 Task: Find connections with filter location Chettipālaiyam with filter topic #lifewith filter profile language French with filter current company Genesys with filter school JSS SCIENCE AND TECHNOLOGY UNIVERSITY with filter industry Online Audio and Video Media with filter service category Filing with filter keywords title Barista
Action: Mouse moved to (590, 74)
Screenshot: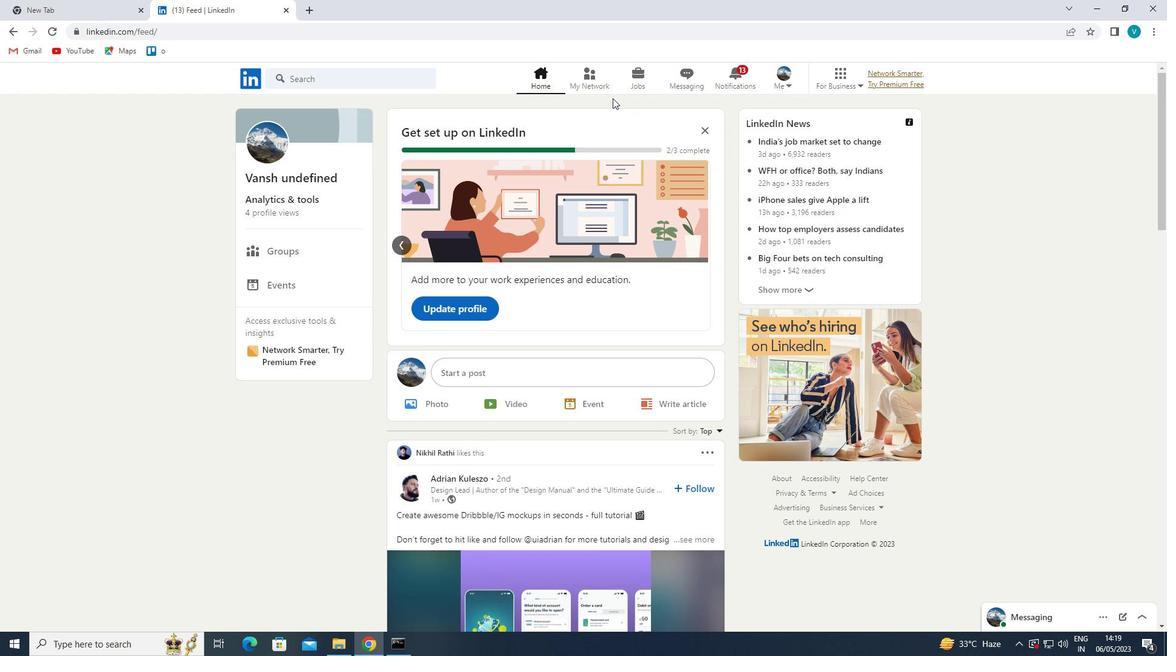 
Action: Mouse pressed left at (590, 74)
Screenshot: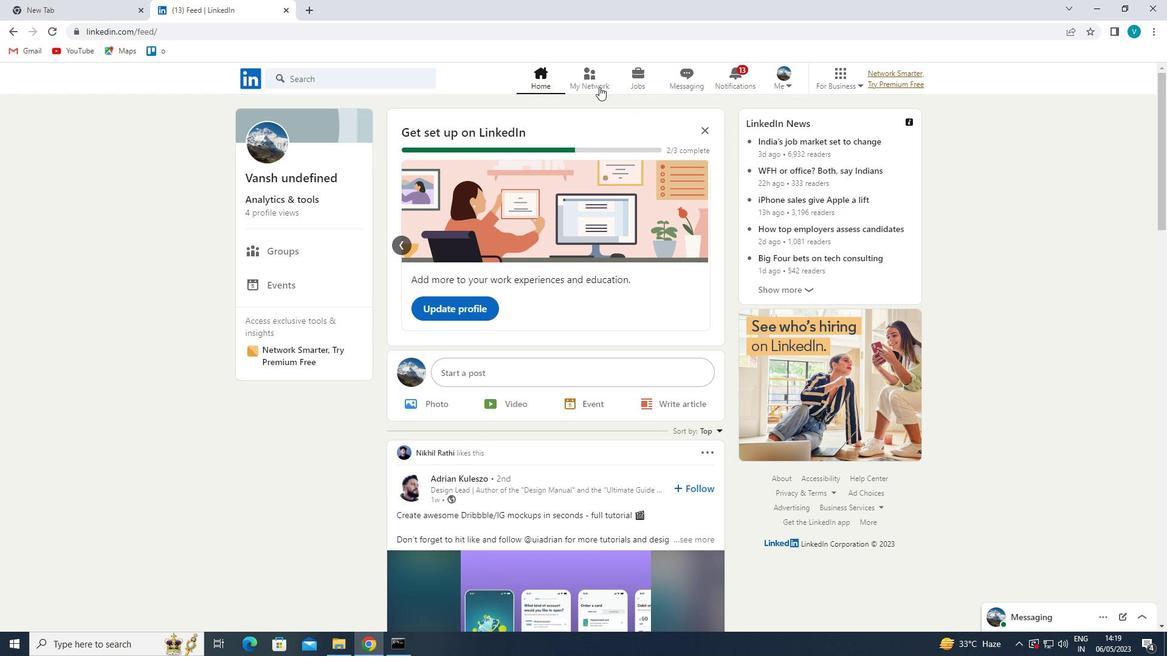 
Action: Mouse moved to (328, 141)
Screenshot: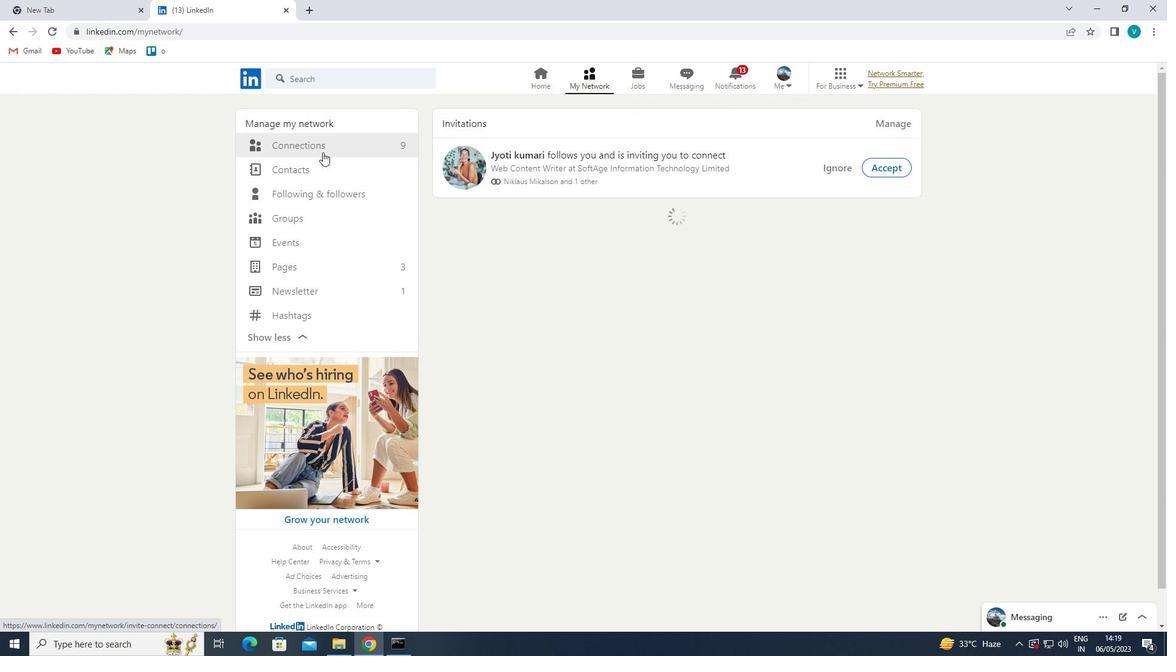 
Action: Mouse pressed left at (328, 141)
Screenshot: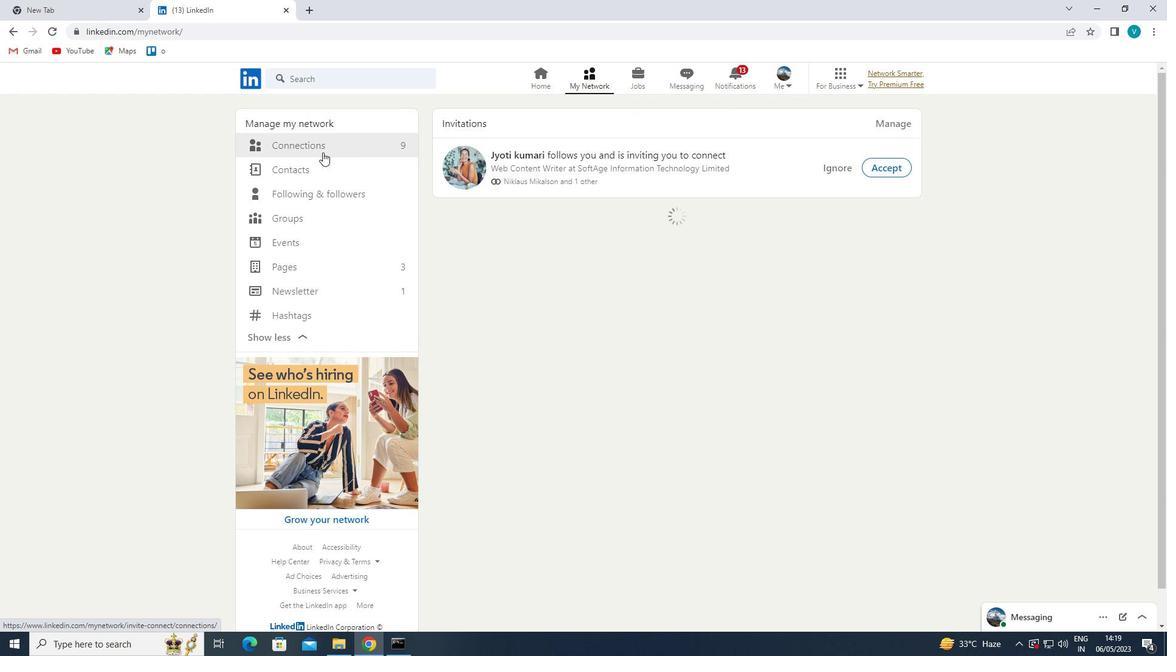 
Action: Mouse moved to (691, 148)
Screenshot: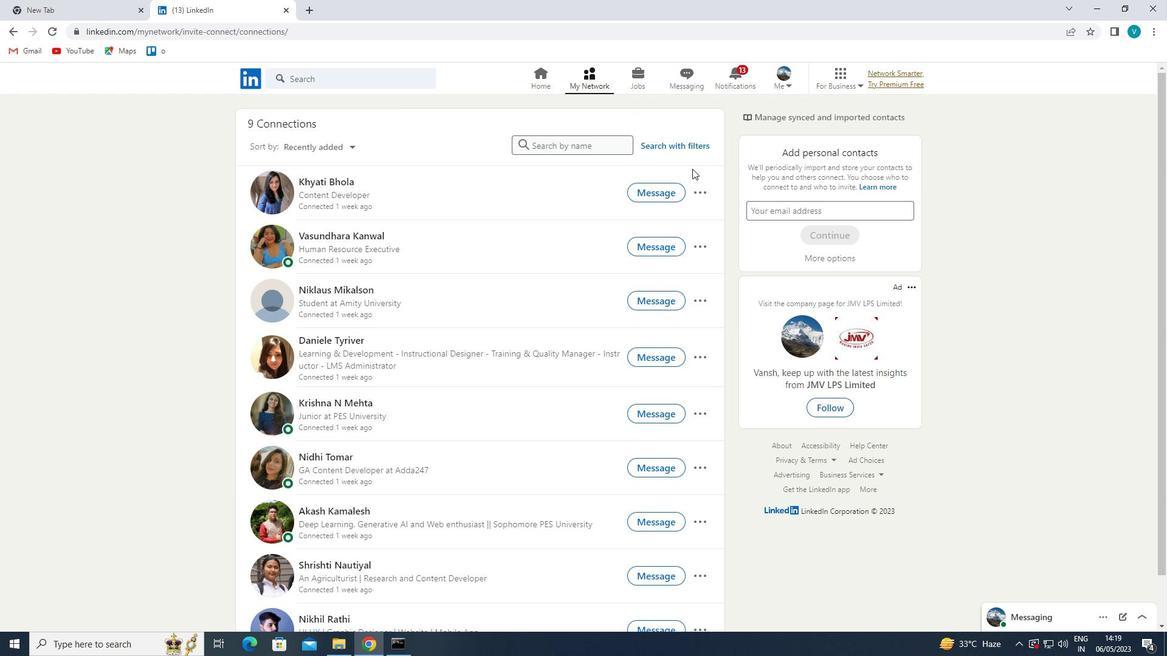 
Action: Mouse pressed left at (691, 148)
Screenshot: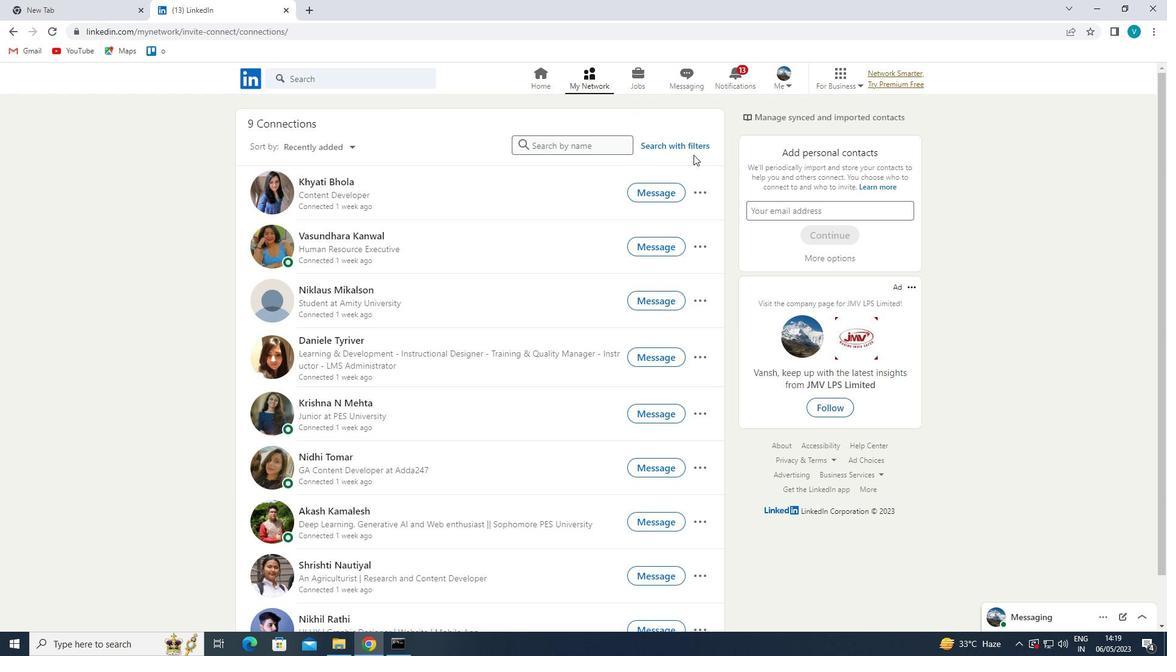 
Action: Mouse moved to (592, 107)
Screenshot: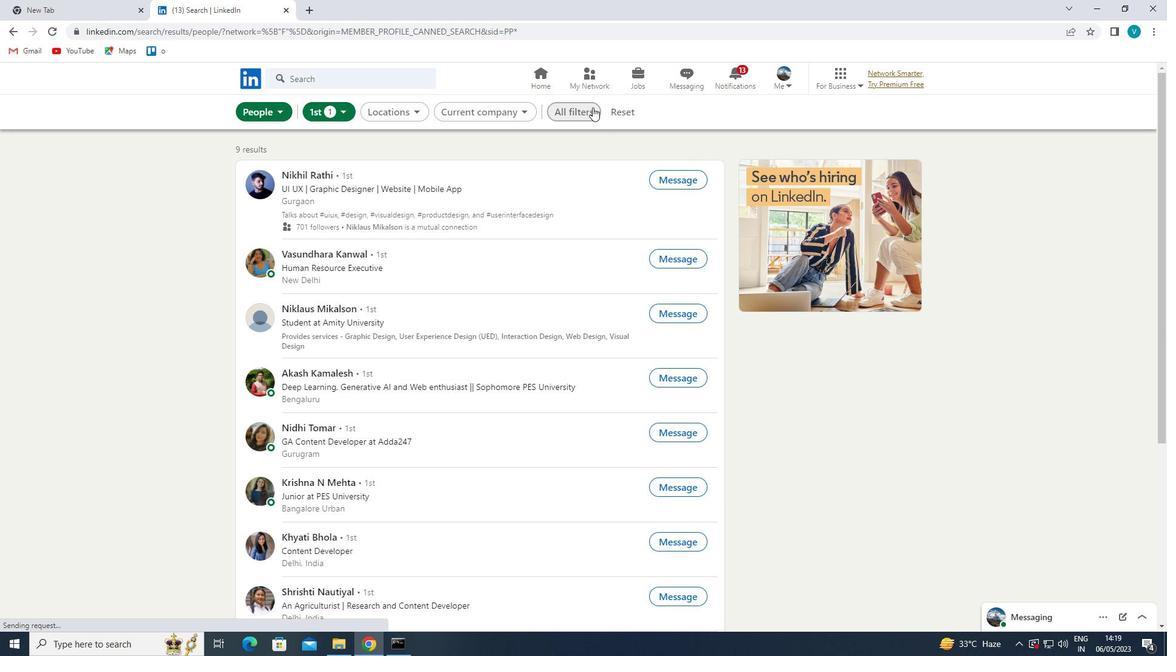 
Action: Mouse pressed left at (592, 107)
Screenshot: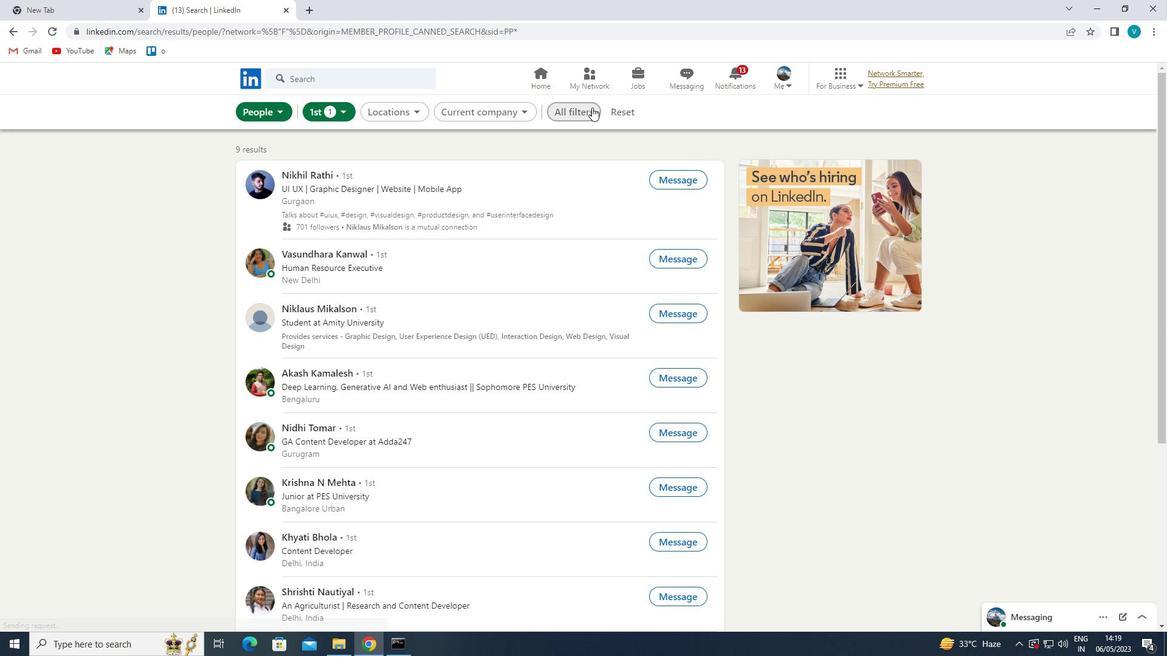 
Action: Mouse moved to (881, 259)
Screenshot: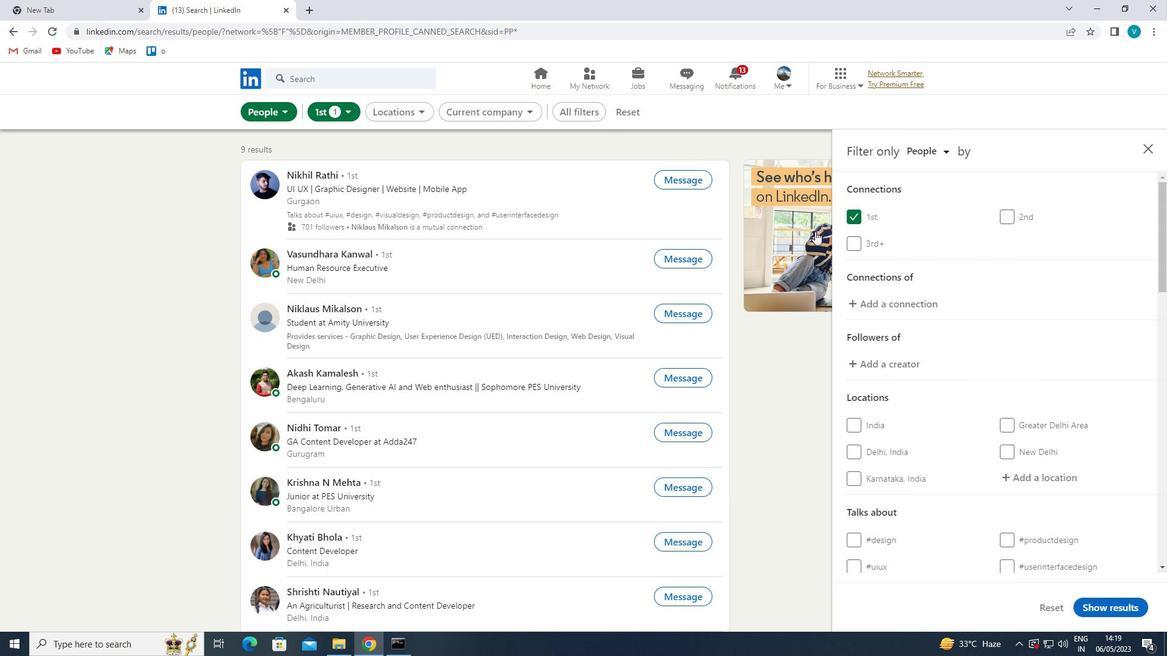 
Action: Mouse scrolled (881, 258) with delta (0, 0)
Screenshot: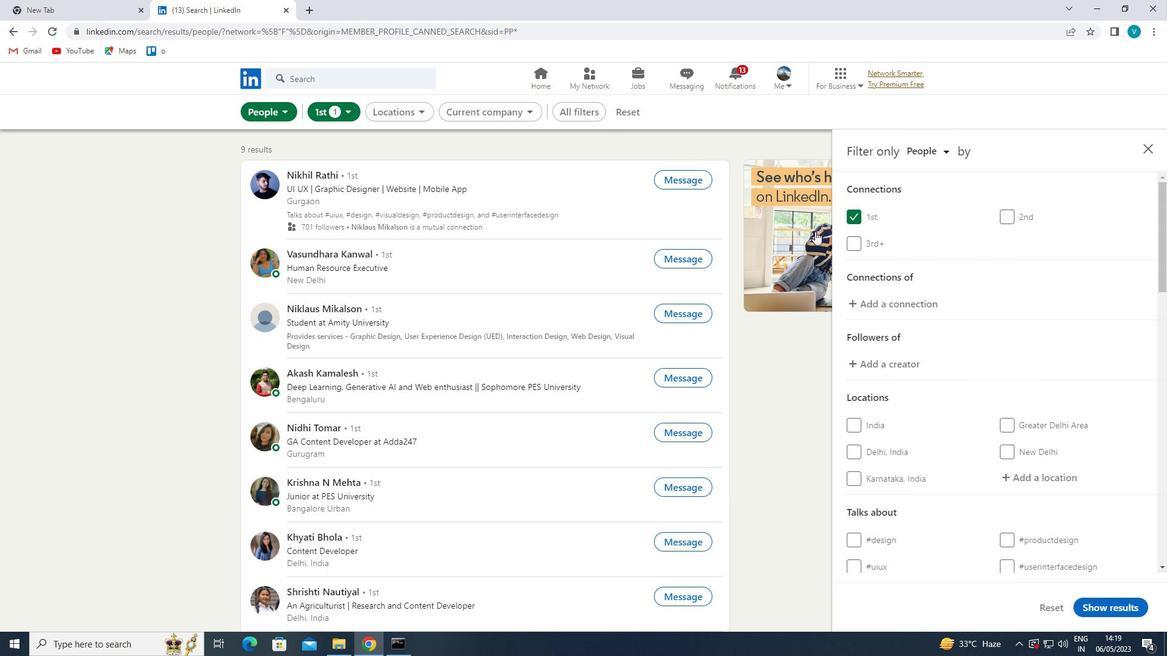 
Action: Mouse moved to (899, 283)
Screenshot: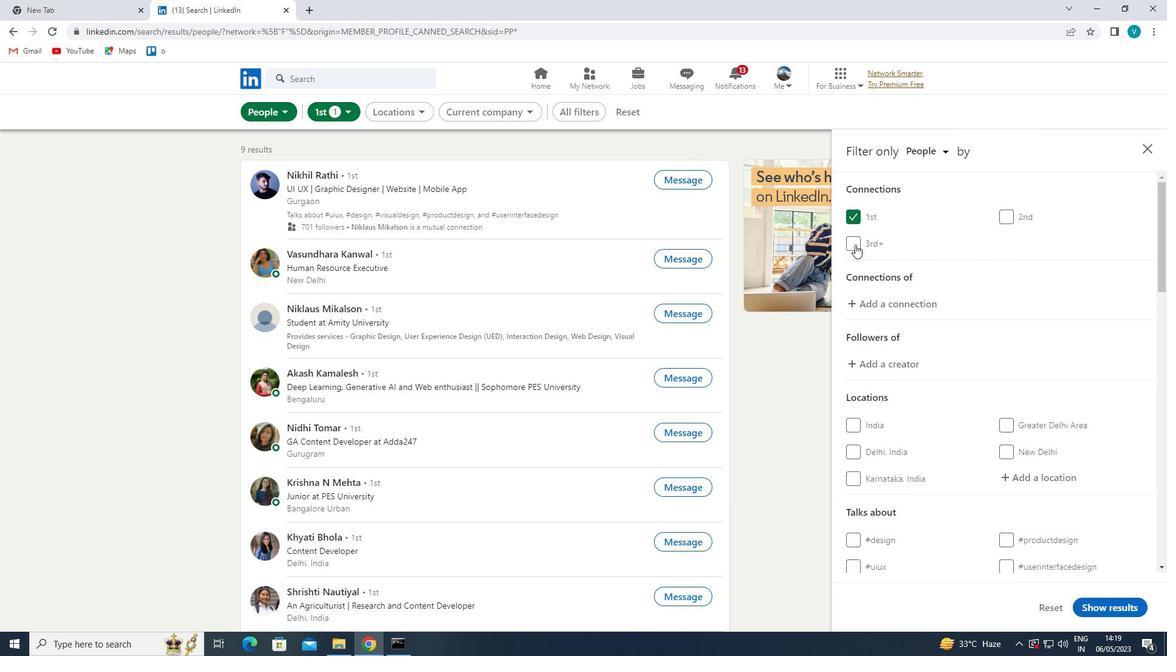
Action: Mouse scrolled (899, 282) with delta (0, 0)
Screenshot: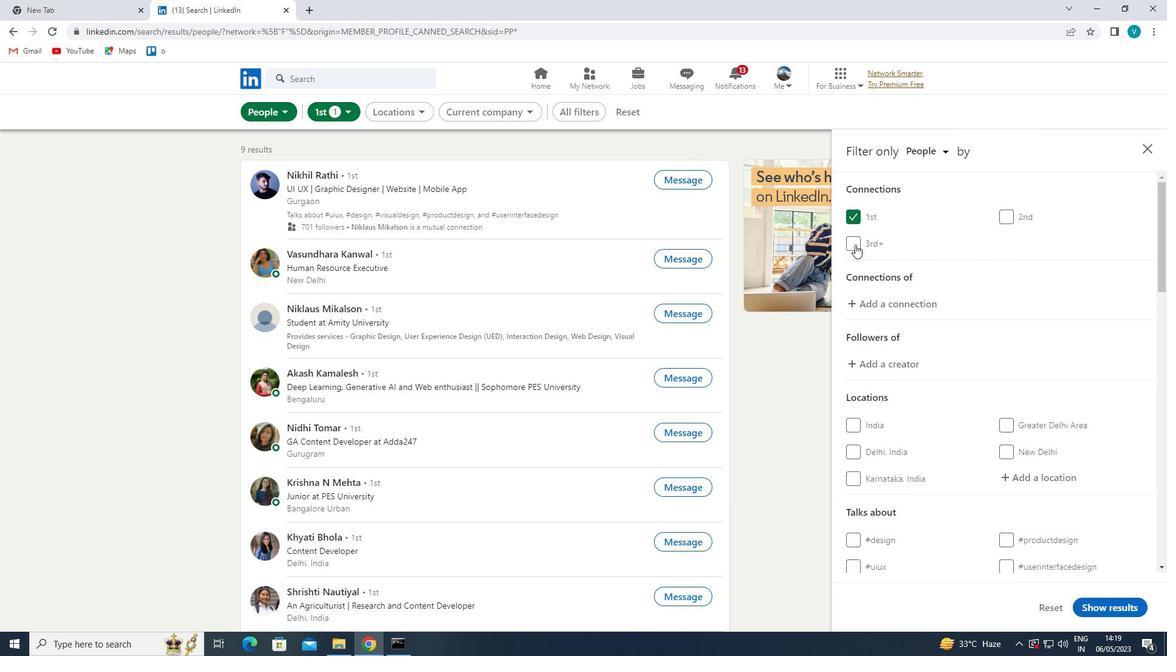 
Action: Mouse moved to (1029, 361)
Screenshot: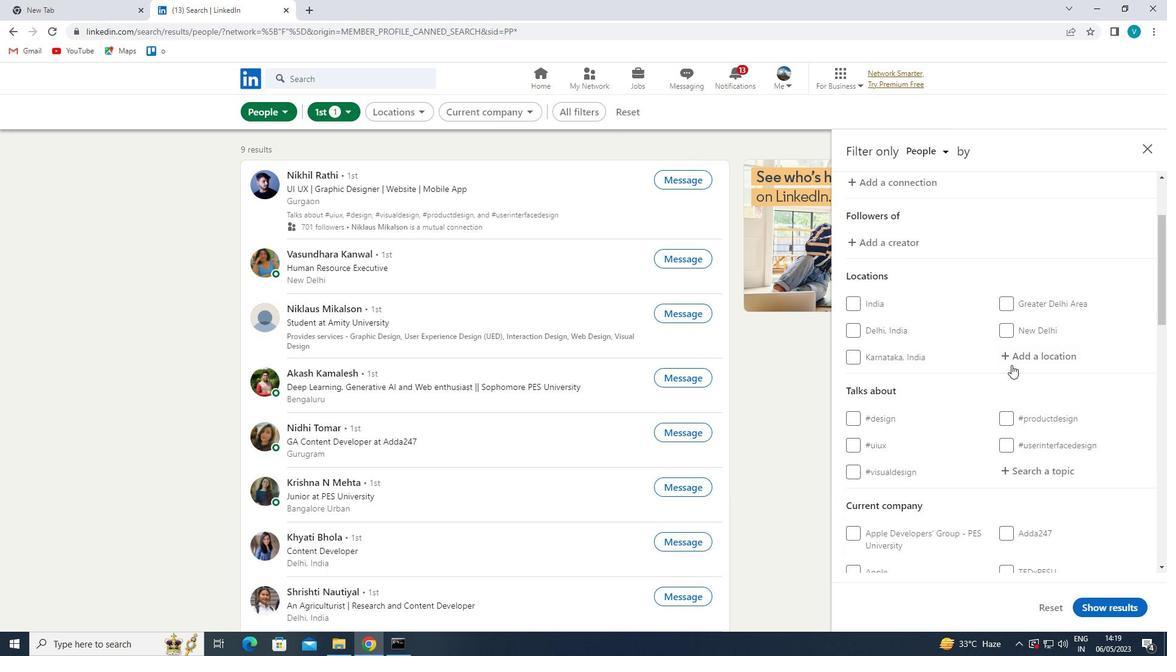 
Action: Mouse pressed left at (1029, 361)
Screenshot: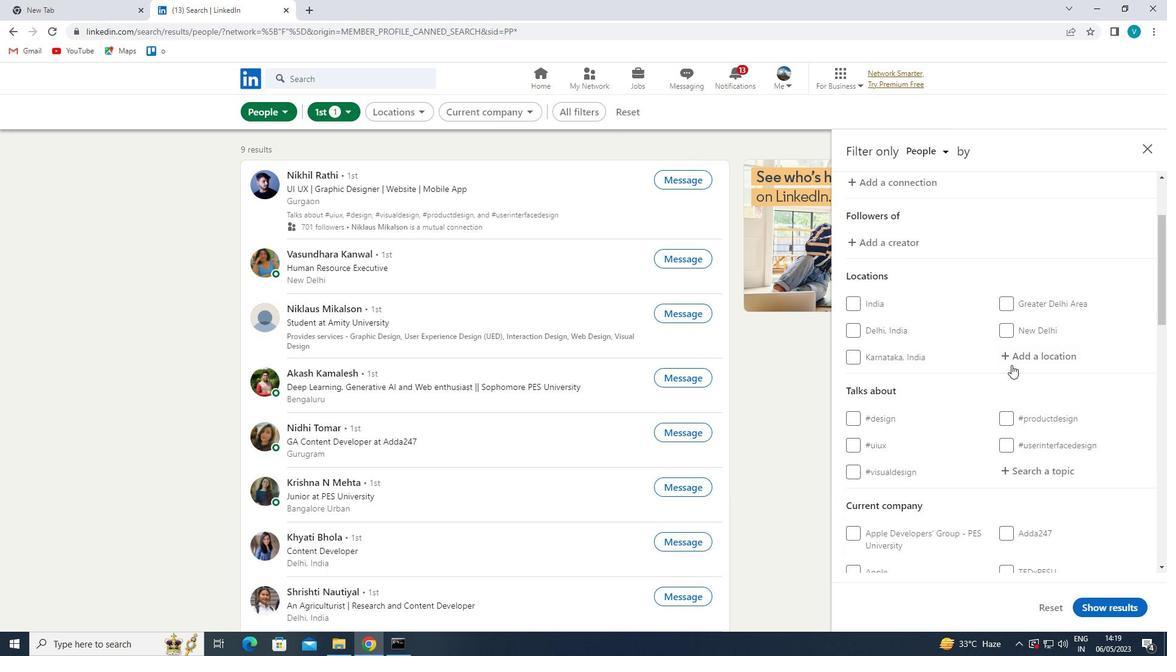 
Action: Mouse moved to (518, 181)
Screenshot: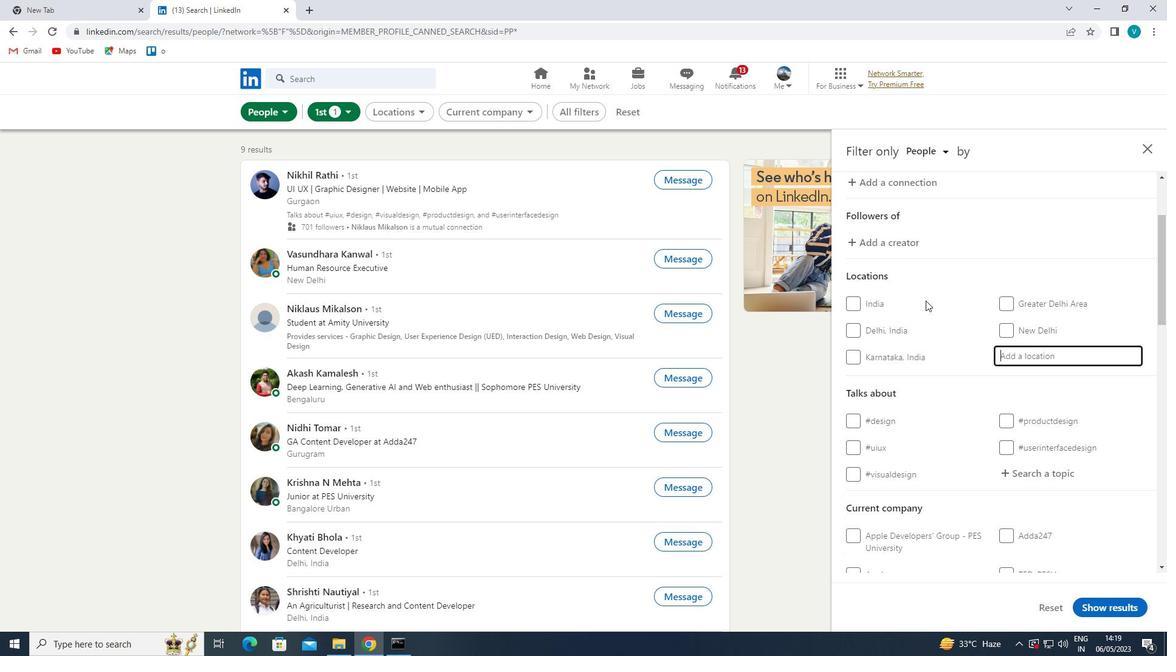 
Action: Key pressed <Key.shift>CHETTIPALAIYAM
Screenshot: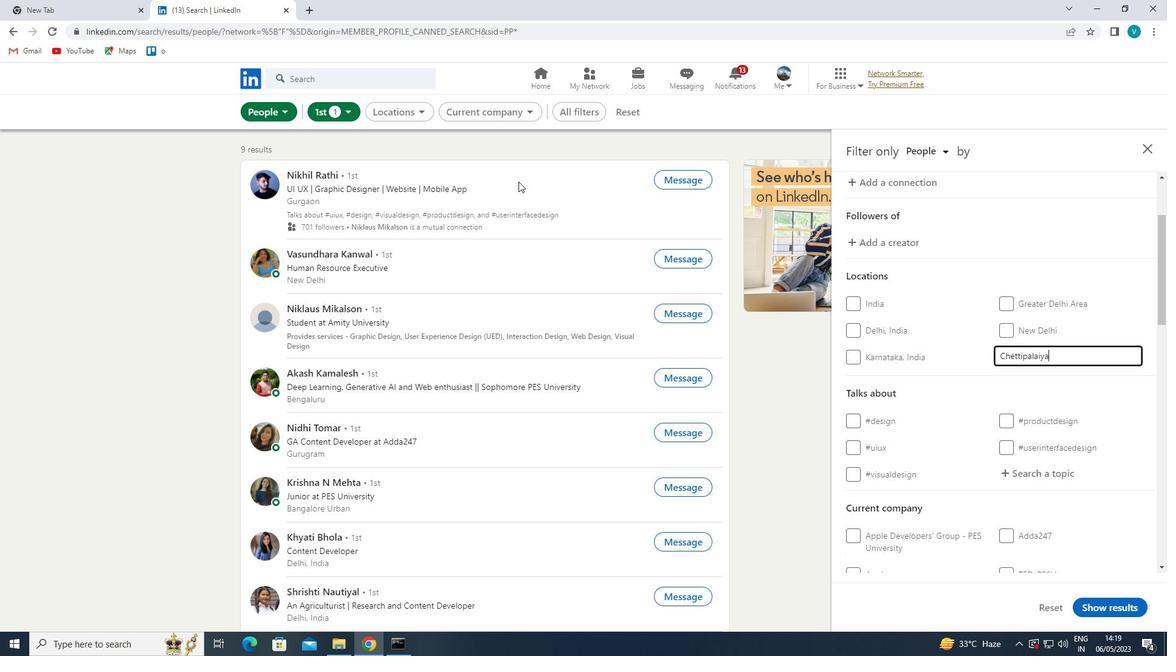 
Action: Mouse moved to (938, 367)
Screenshot: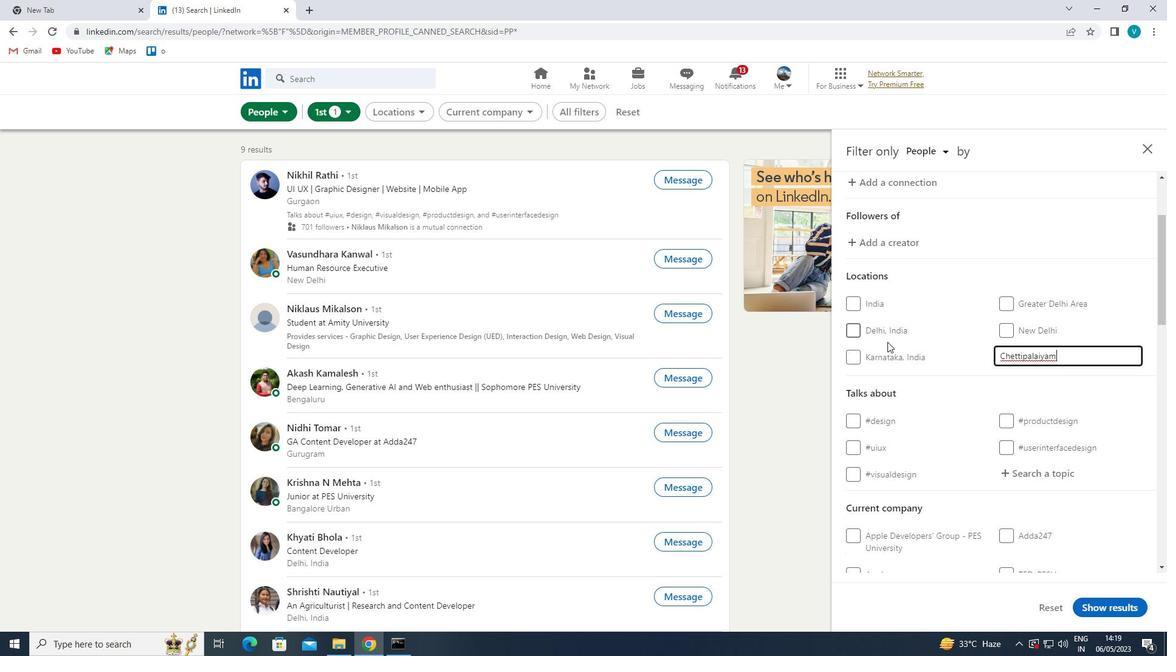 
Action: Mouse pressed left at (938, 367)
Screenshot: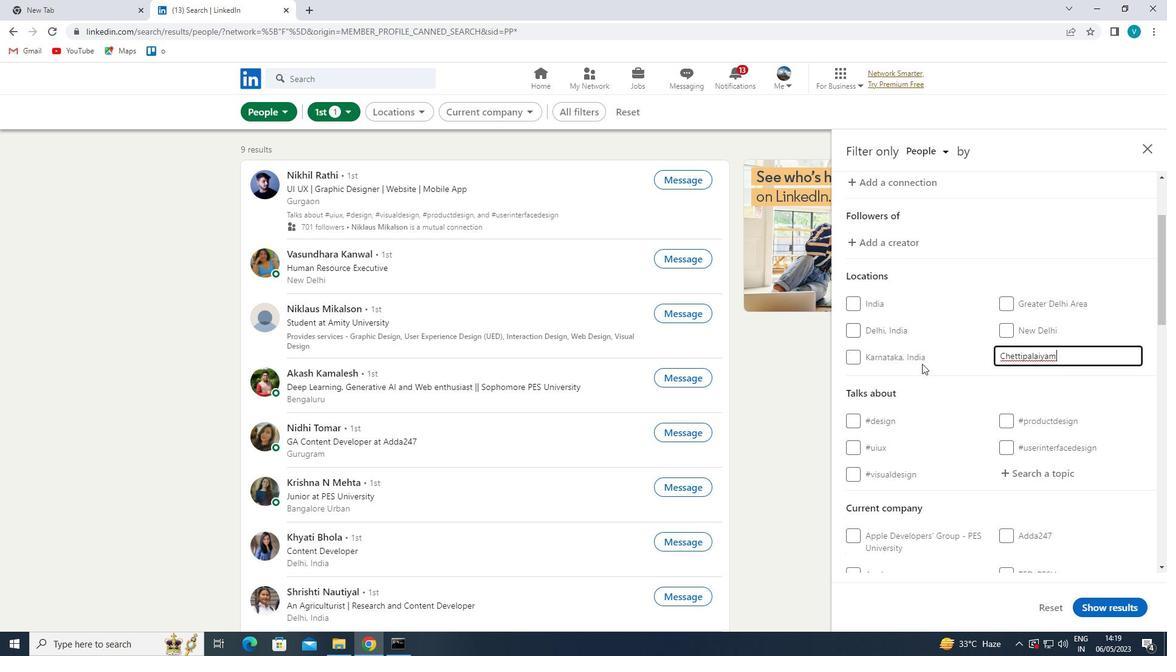 
Action: Mouse moved to (1001, 400)
Screenshot: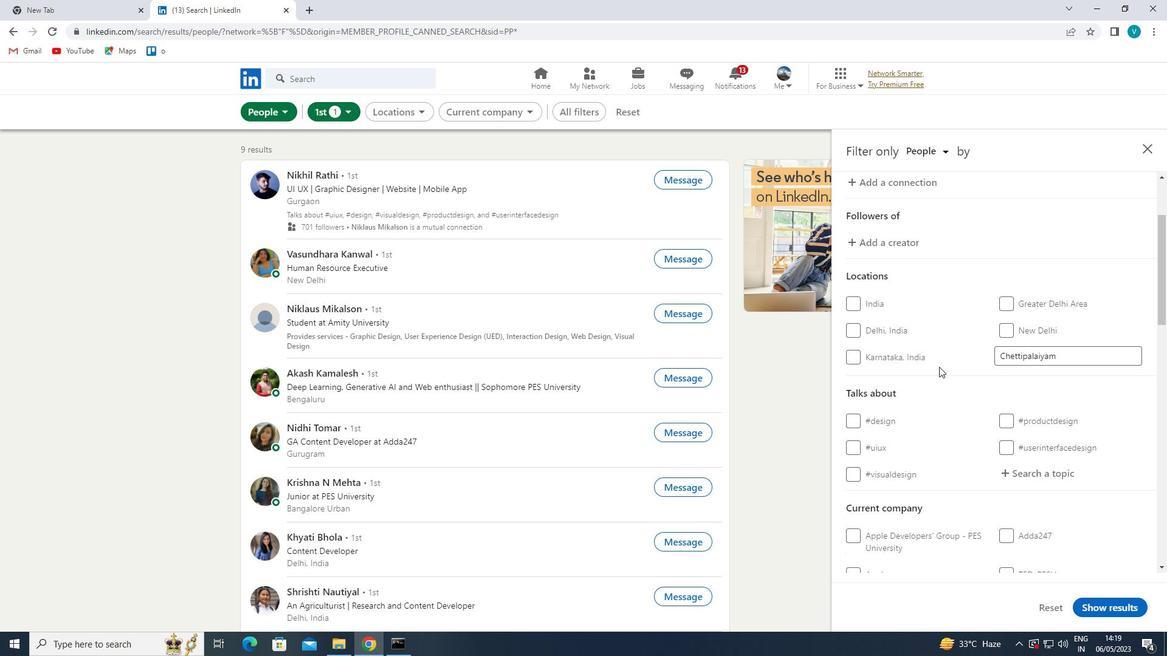 
Action: Mouse scrolled (1001, 399) with delta (0, 0)
Screenshot: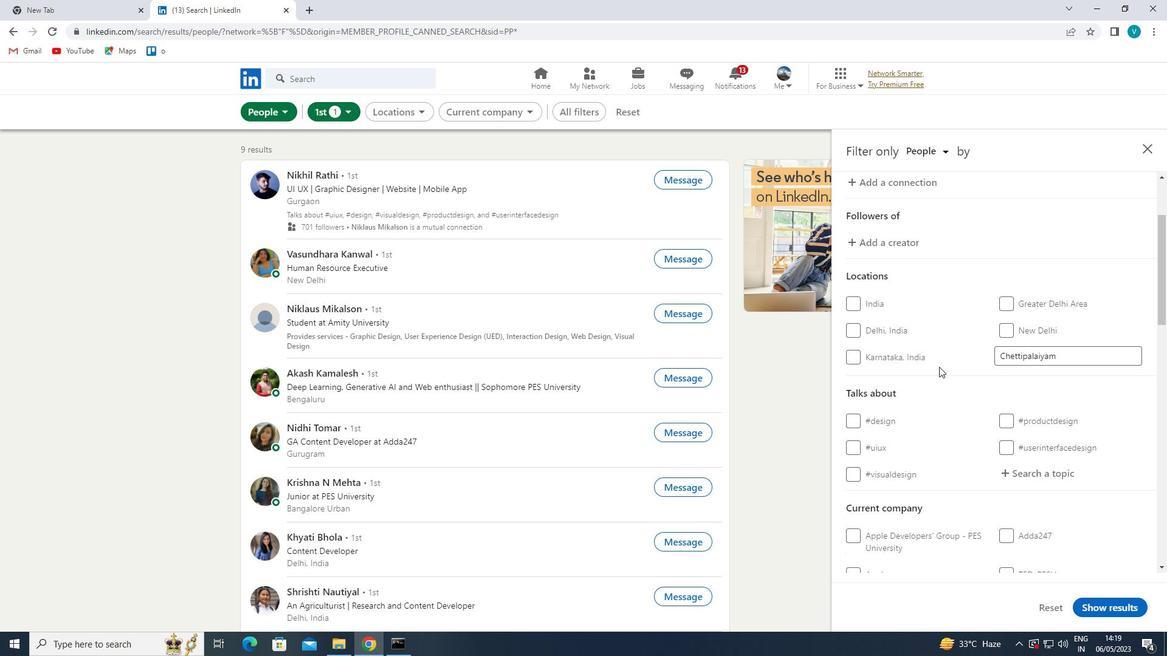 
Action: Mouse moved to (1055, 420)
Screenshot: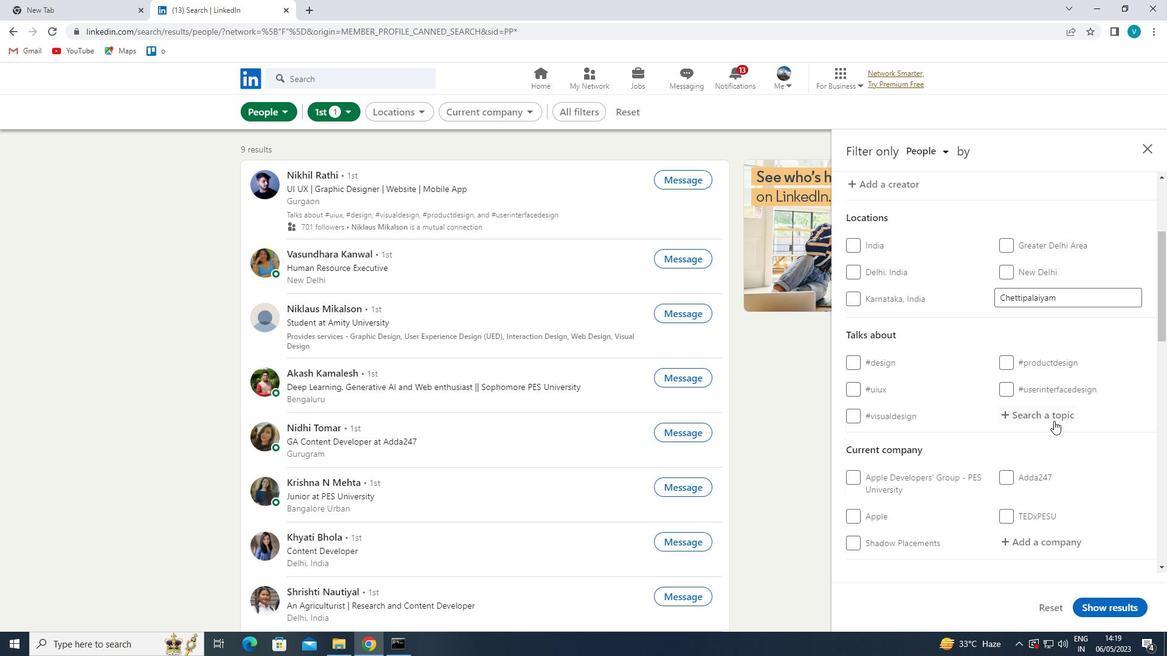 
Action: Mouse pressed left at (1055, 420)
Screenshot: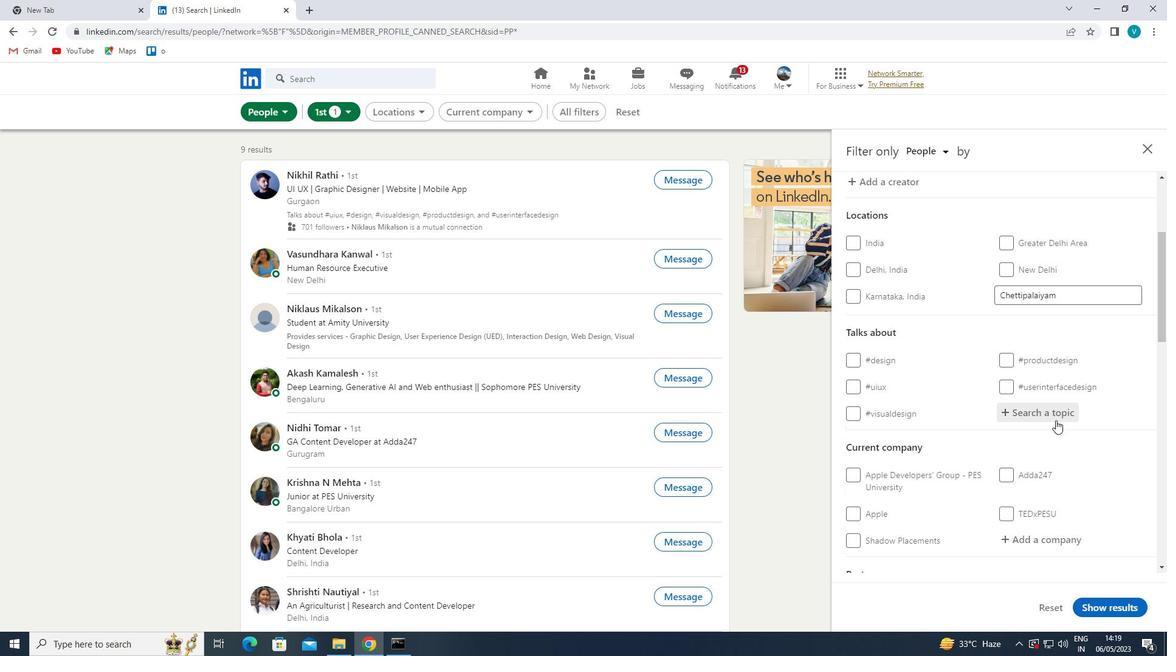 
Action: Mouse moved to (864, 548)
Screenshot: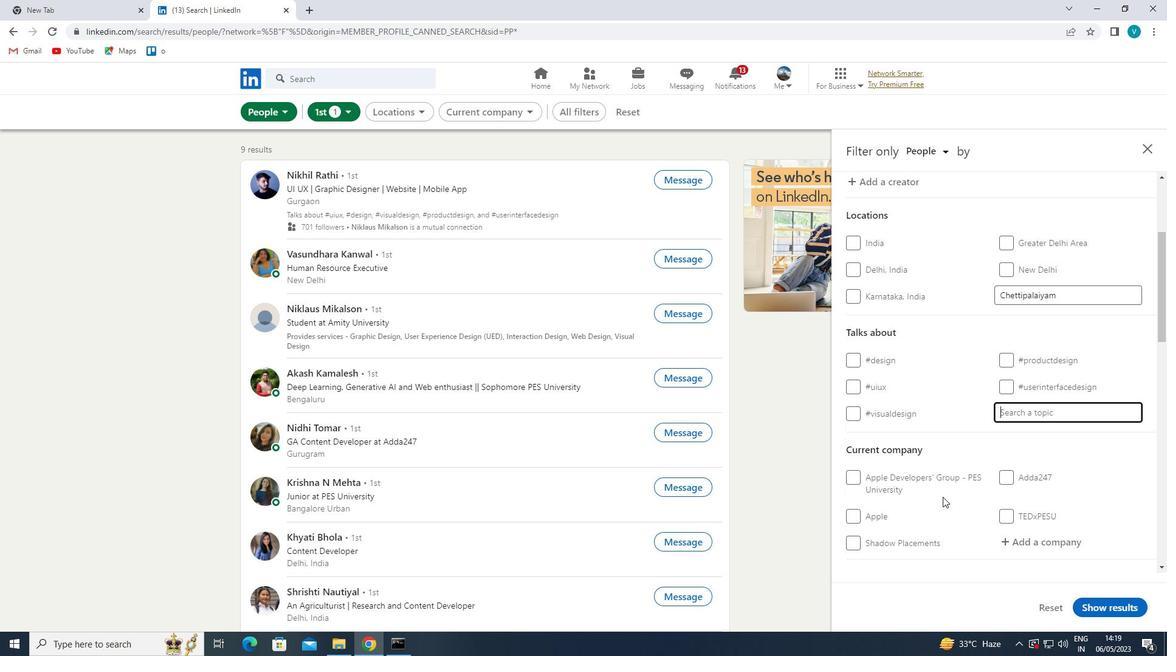
Action: Key pressed LIFE
Screenshot: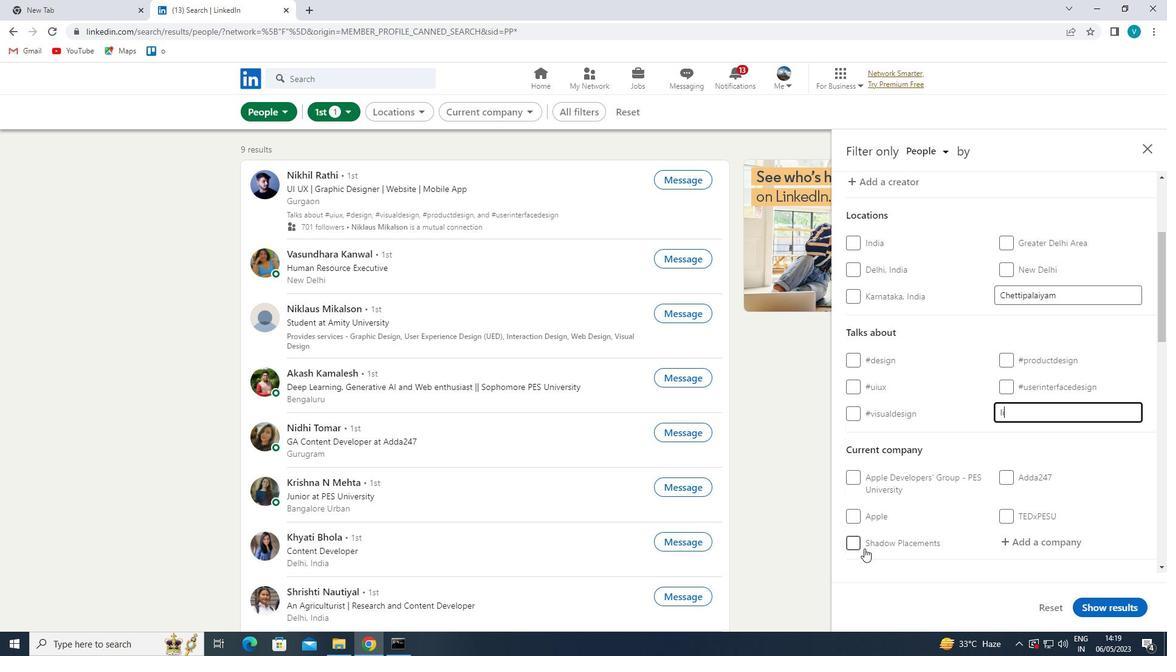
Action: Mouse moved to (883, 429)
Screenshot: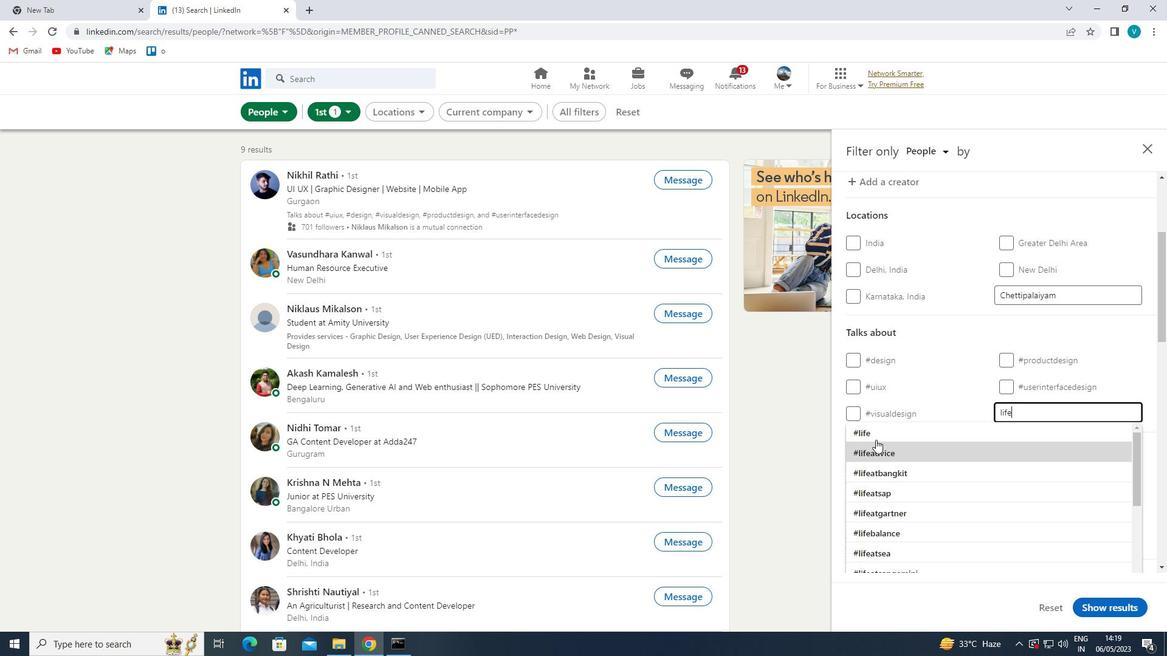 
Action: Mouse pressed left at (883, 429)
Screenshot: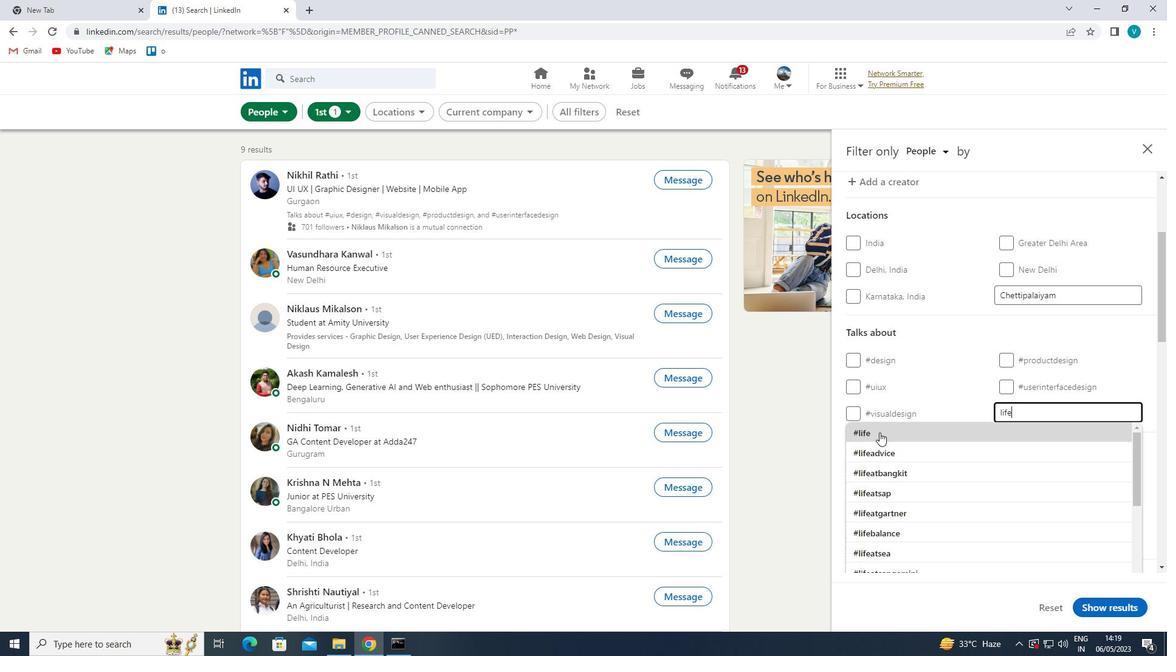
Action: Mouse moved to (888, 427)
Screenshot: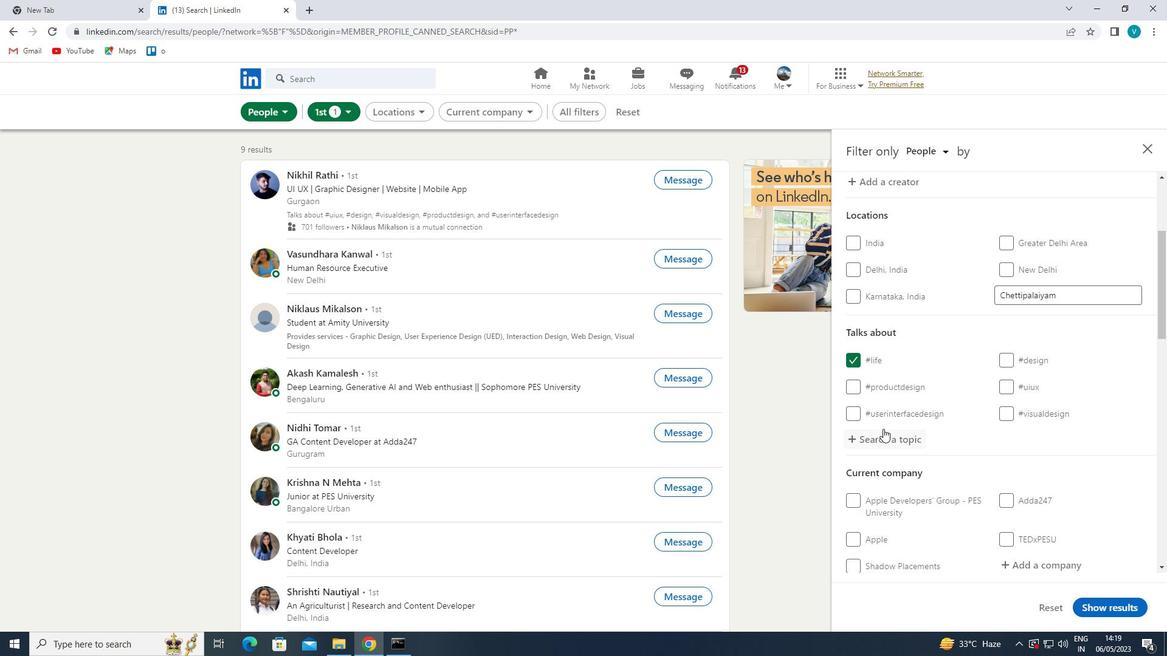 
Action: Mouse scrolled (888, 426) with delta (0, 0)
Screenshot: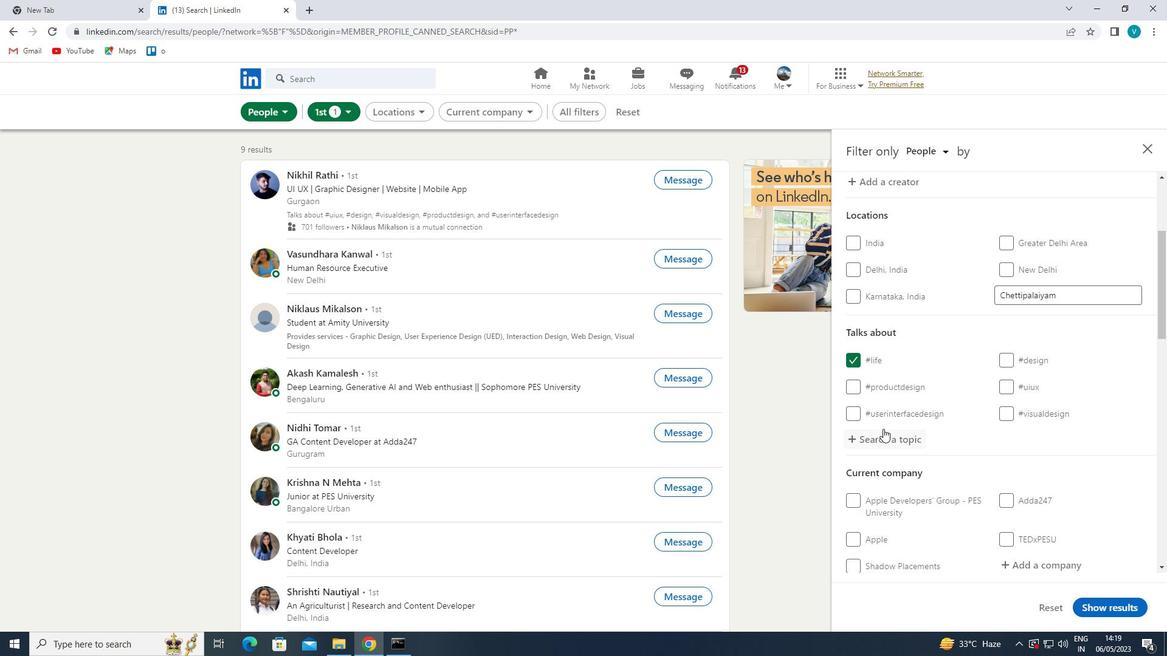 
Action: Mouse moved to (892, 427)
Screenshot: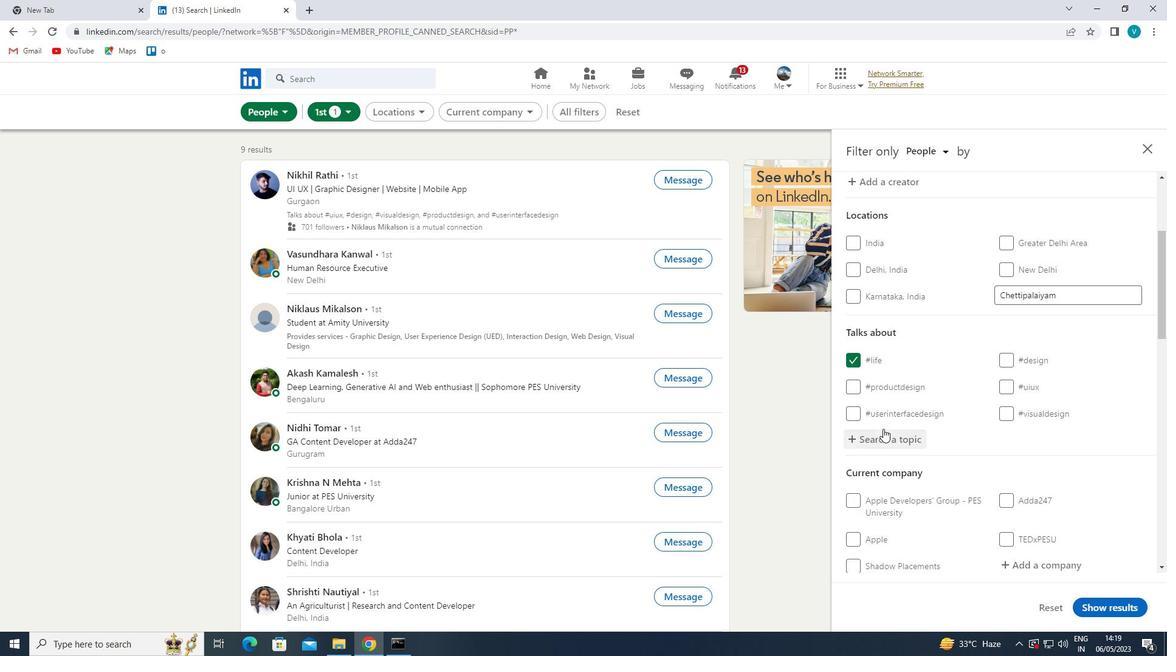 
Action: Mouse scrolled (892, 426) with delta (0, 0)
Screenshot: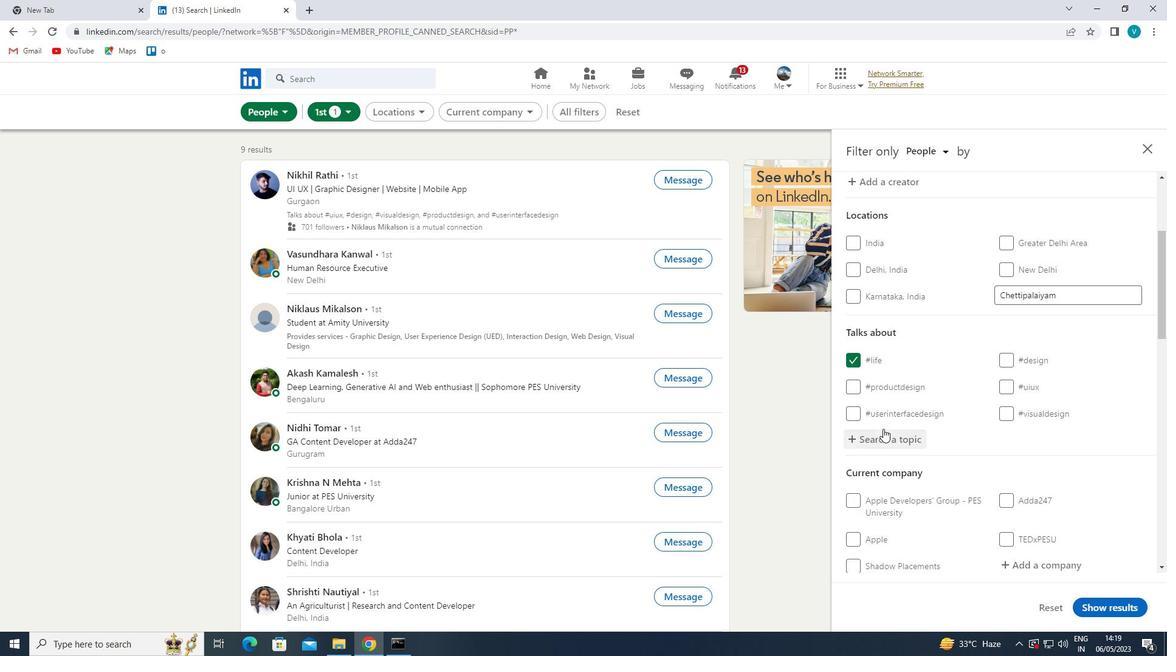 
Action: Mouse moved to (905, 430)
Screenshot: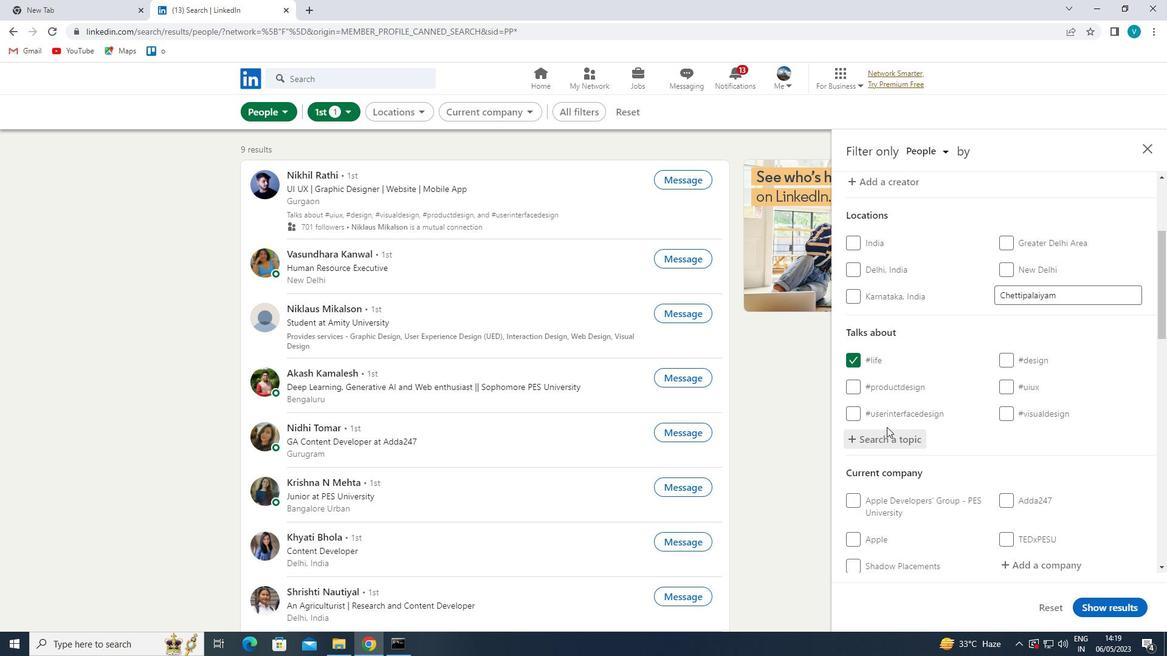 
Action: Mouse scrolled (905, 430) with delta (0, 0)
Screenshot: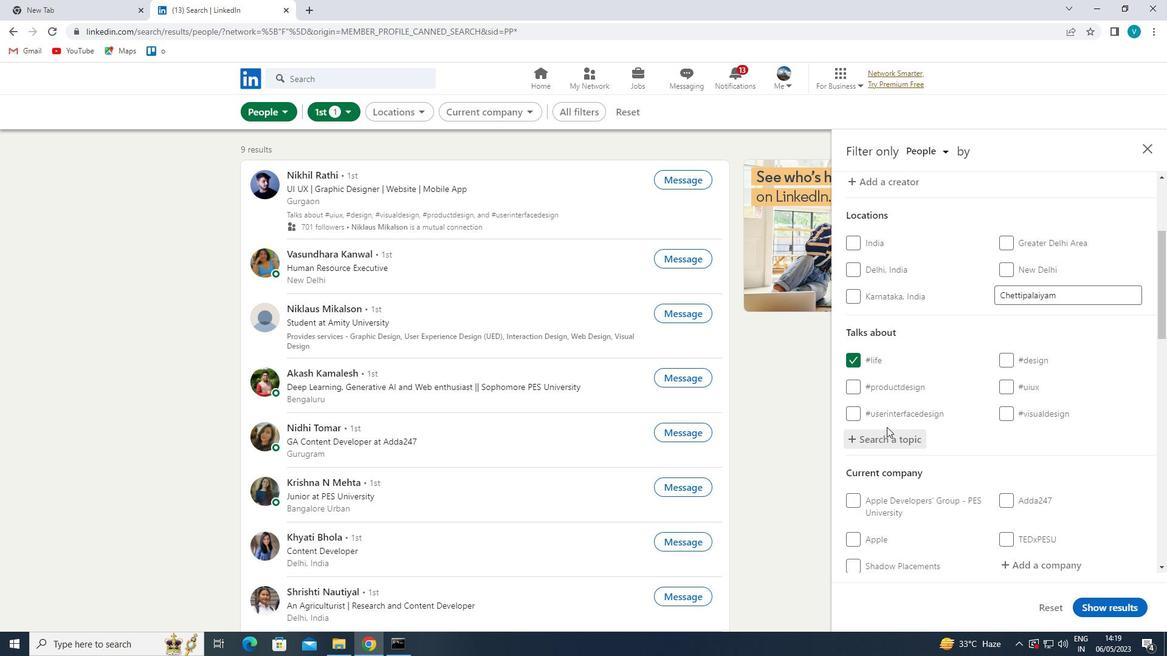 
Action: Mouse moved to (1024, 380)
Screenshot: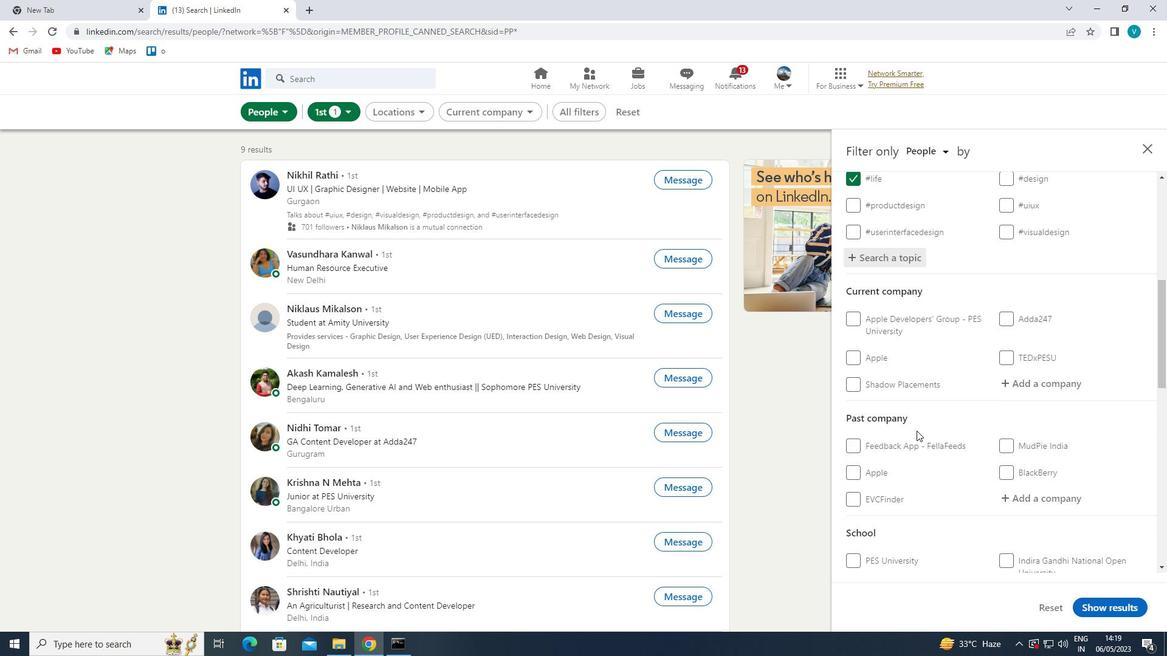 
Action: Mouse pressed left at (1024, 380)
Screenshot: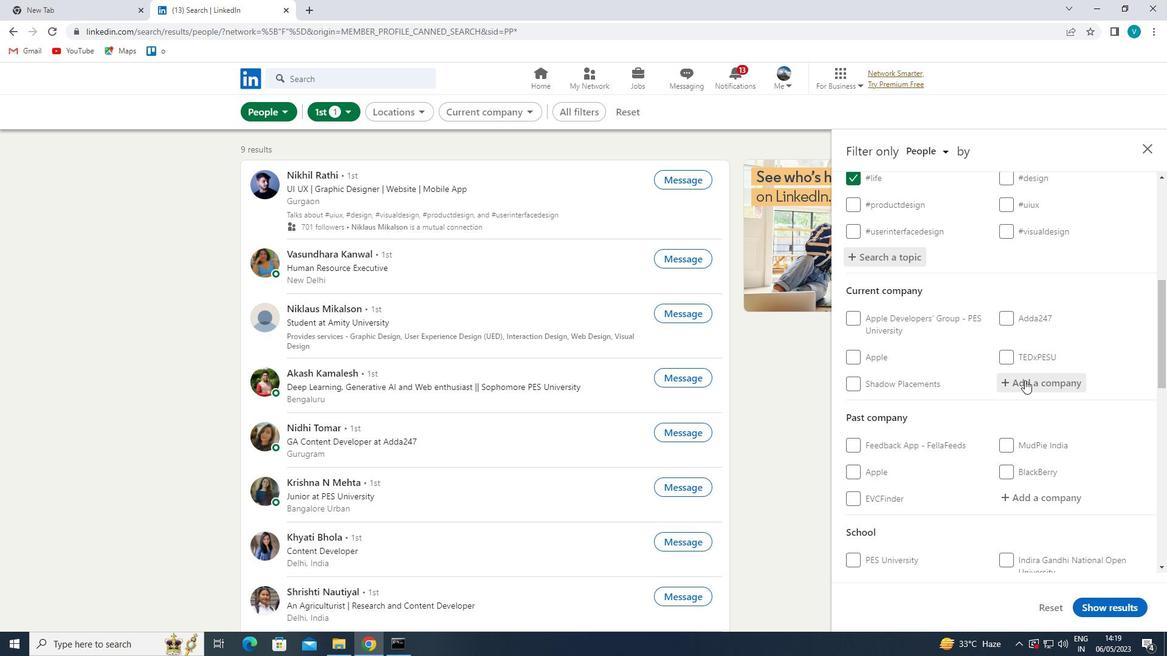 
Action: Mouse moved to (833, 335)
Screenshot: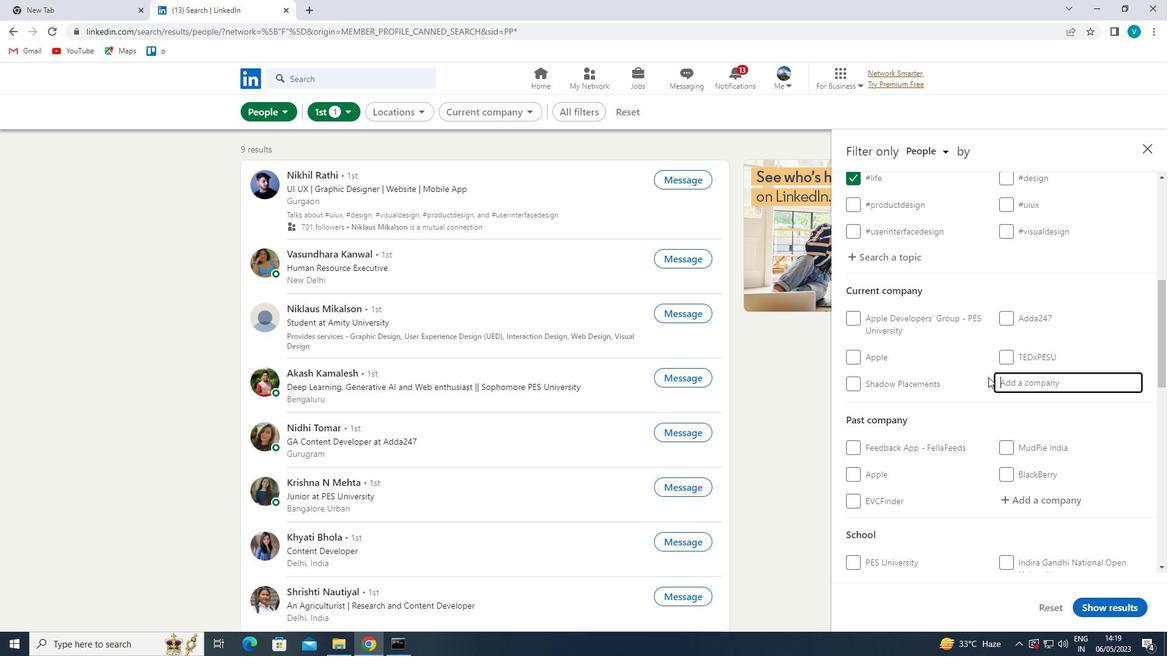 
Action: Key pressed <Key.shift>
Screenshot: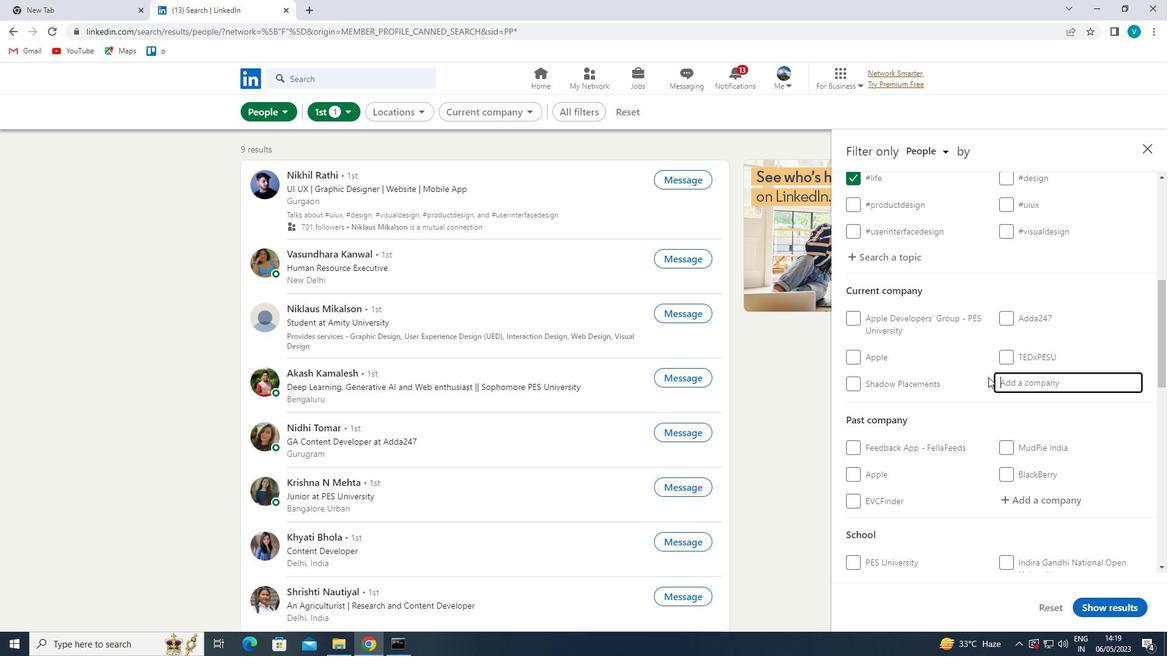 
Action: Mouse moved to (832, 335)
Screenshot: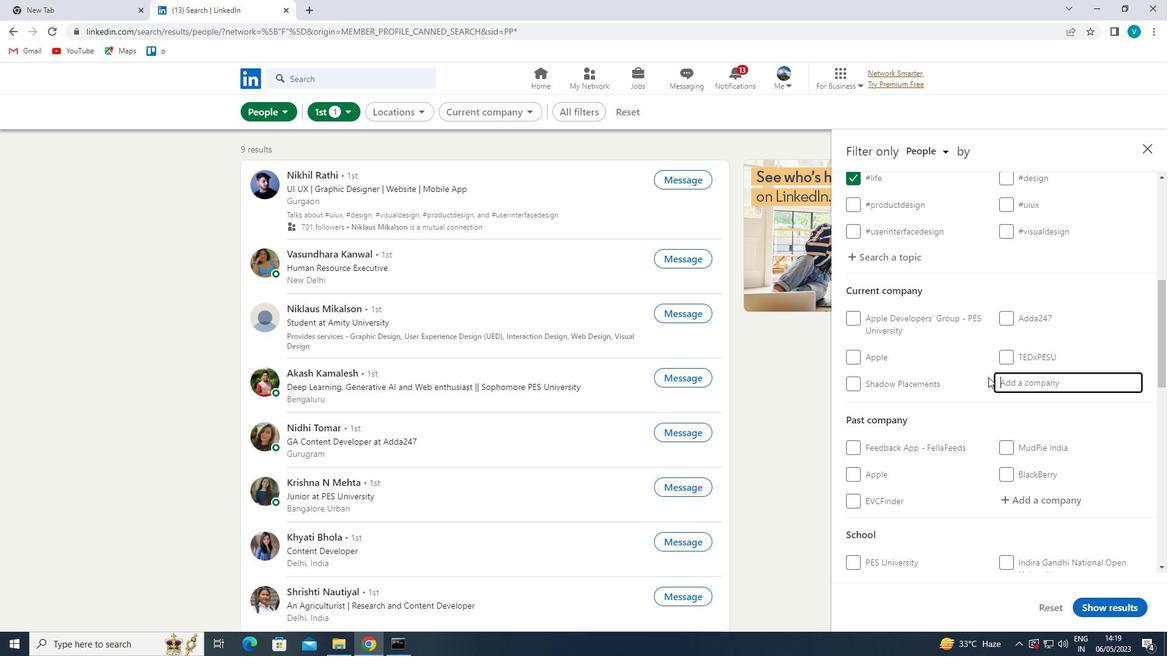 
Action: Key pressed GENESYS
Screenshot: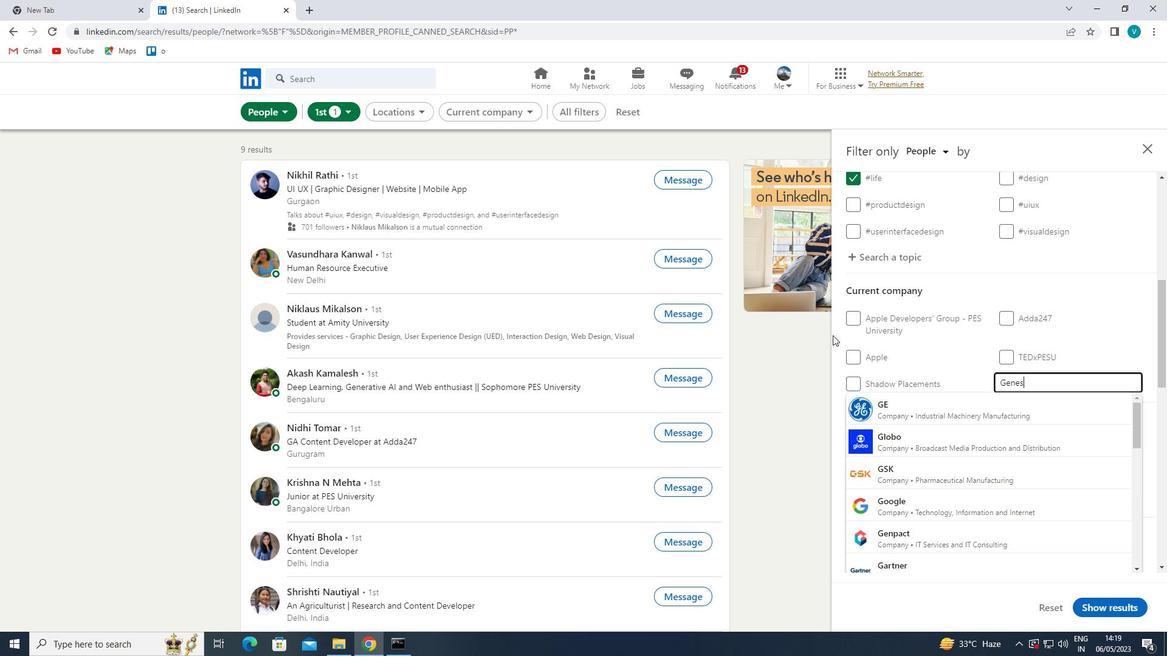 
Action: Mouse moved to (957, 412)
Screenshot: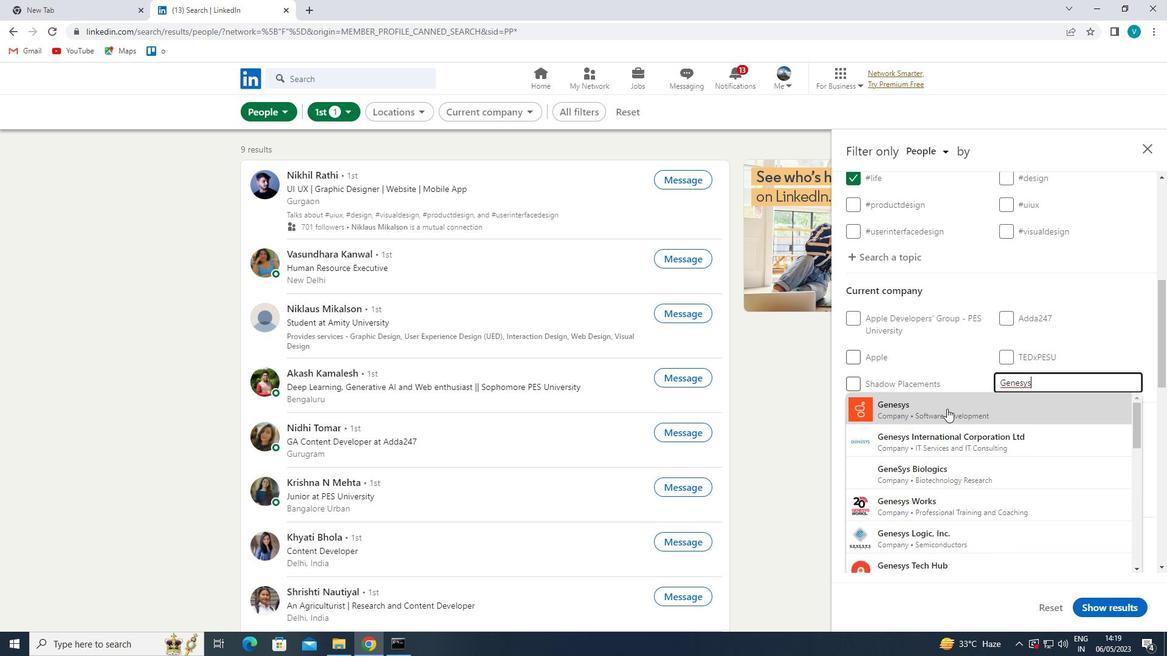 
Action: Mouse pressed left at (957, 412)
Screenshot: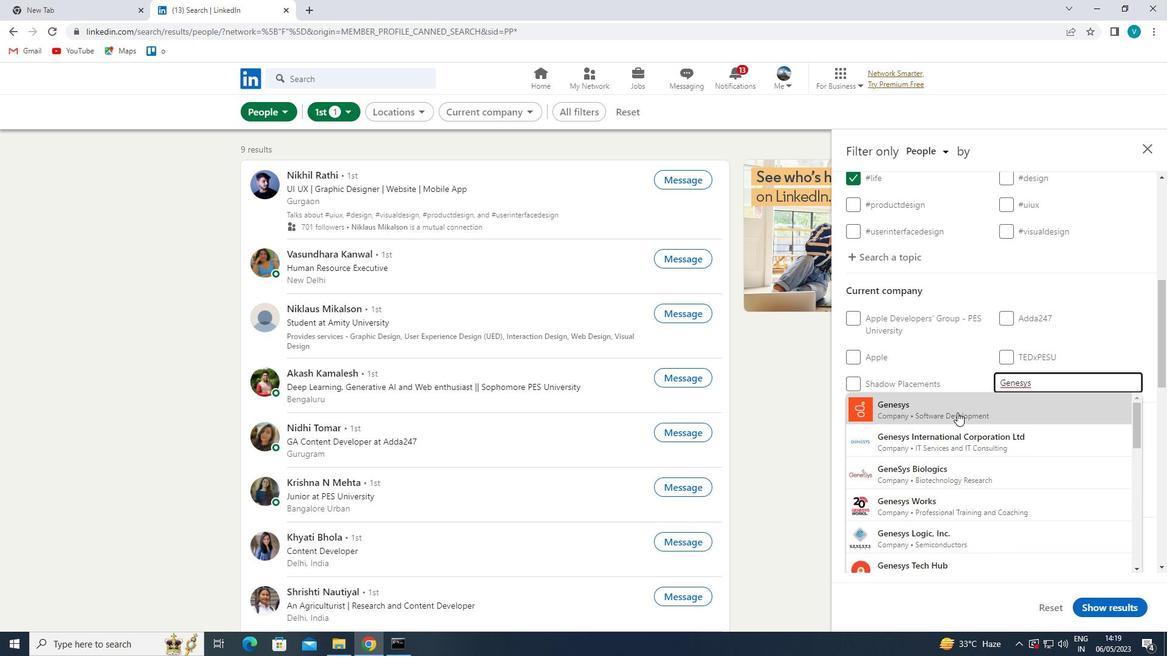
Action: Mouse moved to (959, 412)
Screenshot: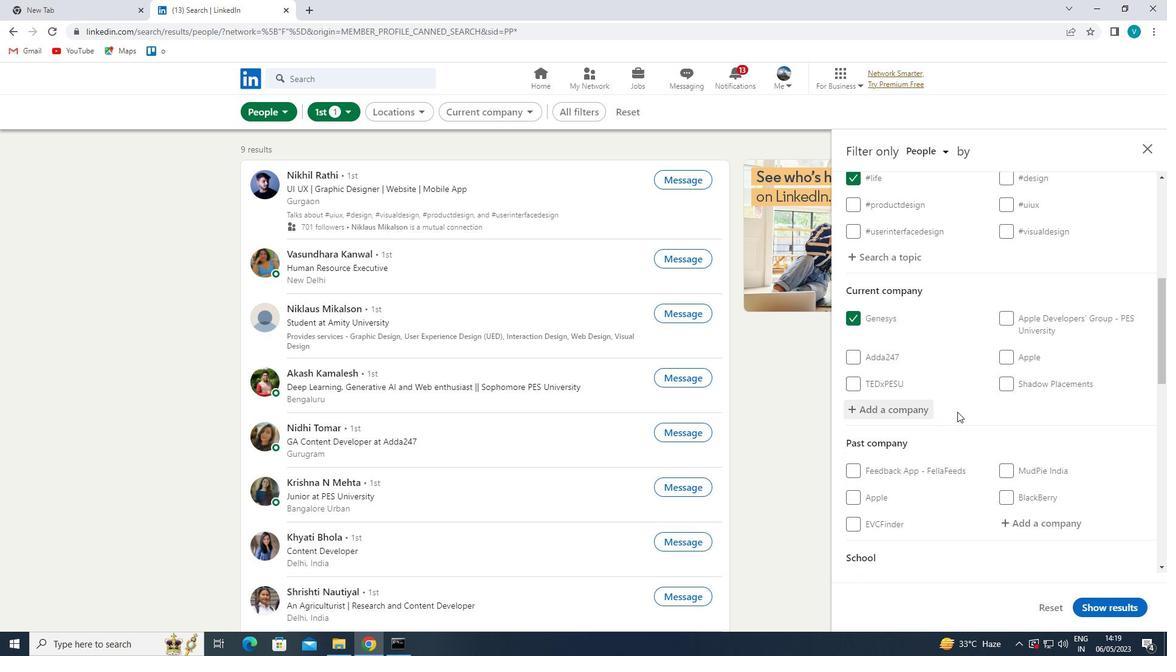 
Action: Mouse scrolled (959, 411) with delta (0, 0)
Screenshot: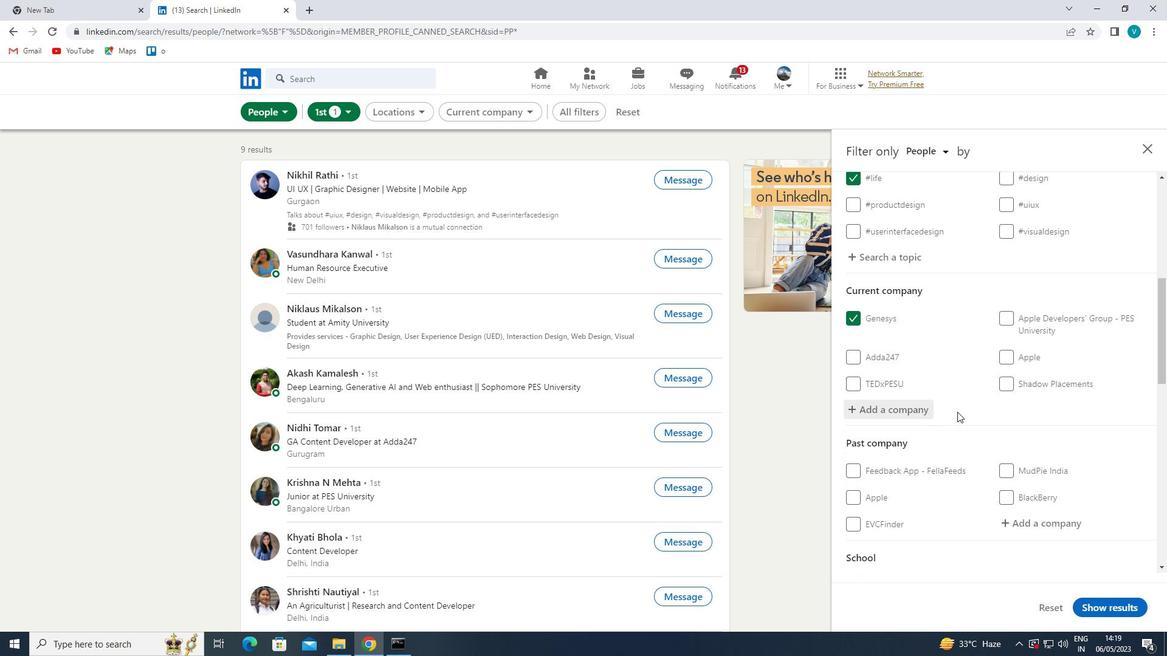 
Action: Mouse moved to (960, 412)
Screenshot: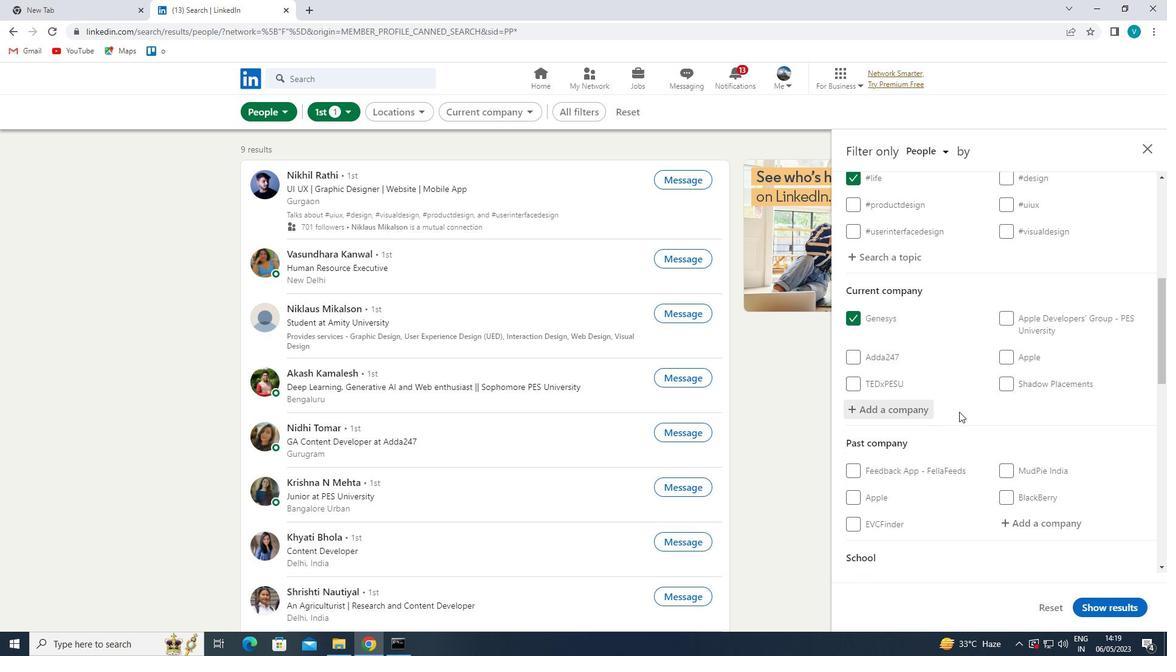 
Action: Mouse scrolled (960, 411) with delta (0, 0)
Screenshot: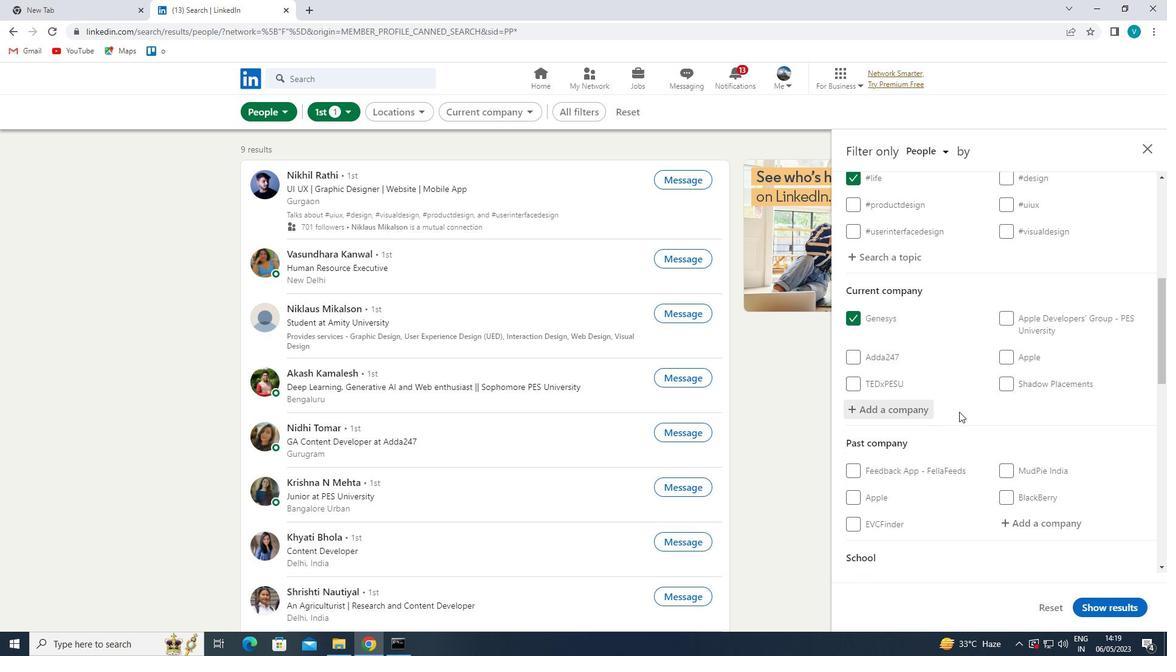 
Action: Mouse moved to (962, 412)
Screenshot: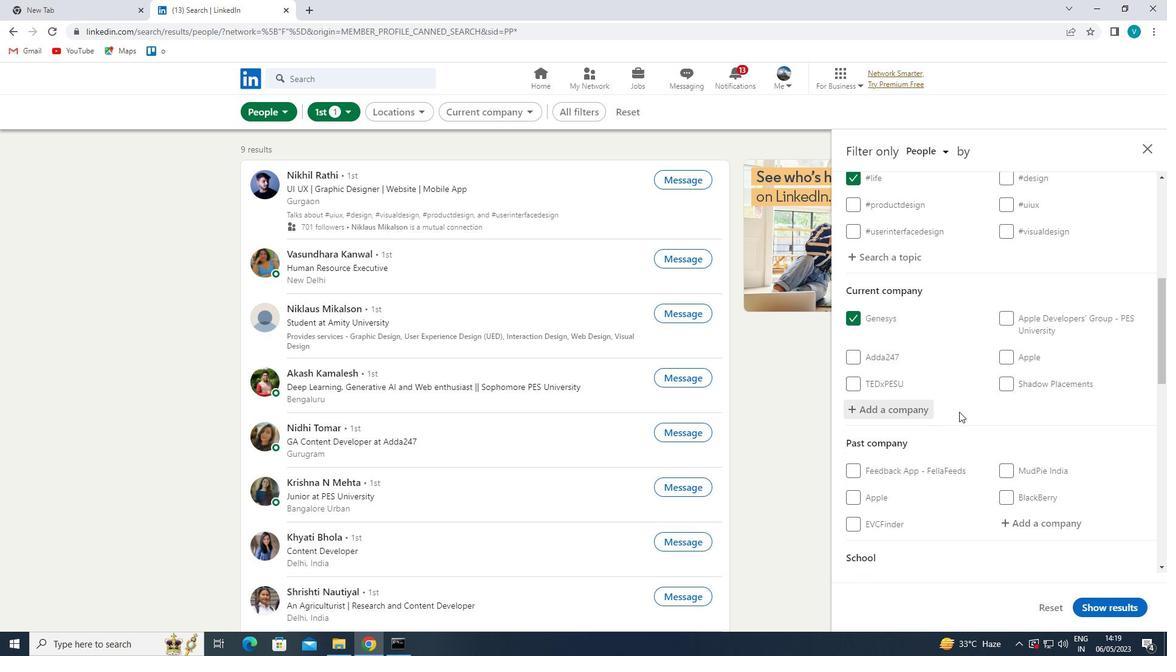 
Action: Mouse scrolled (962, 412) with delta (0, 0)
Screenshot: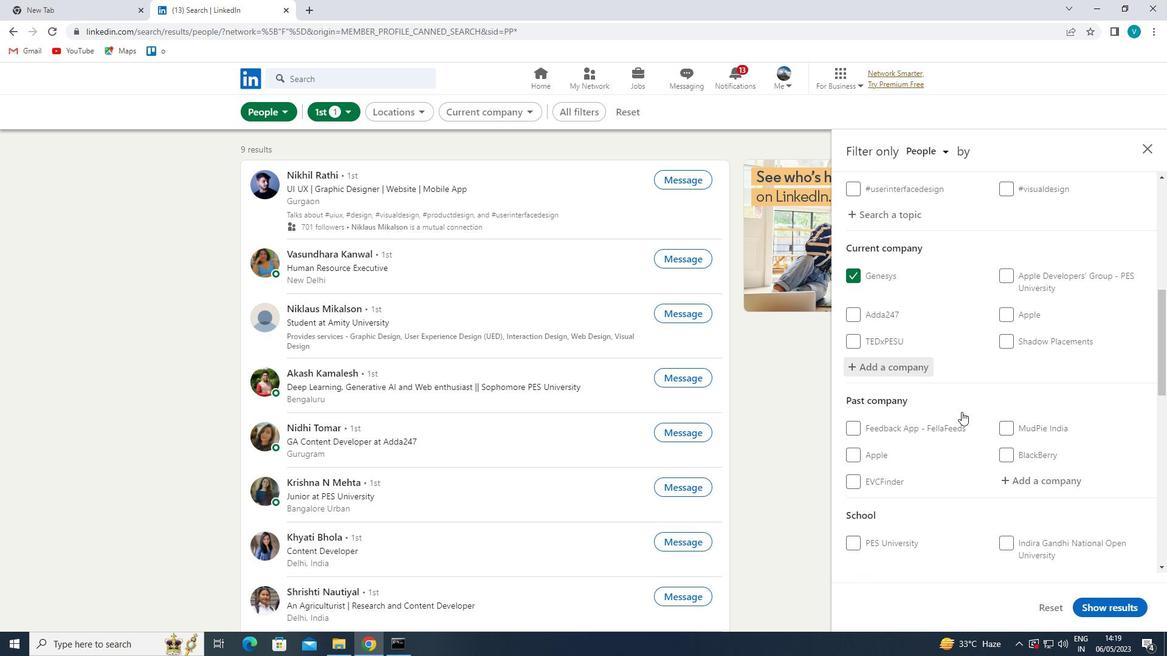 
Action: Mouse scrolled (962, 412) with delta (0, 0)
Screenshot: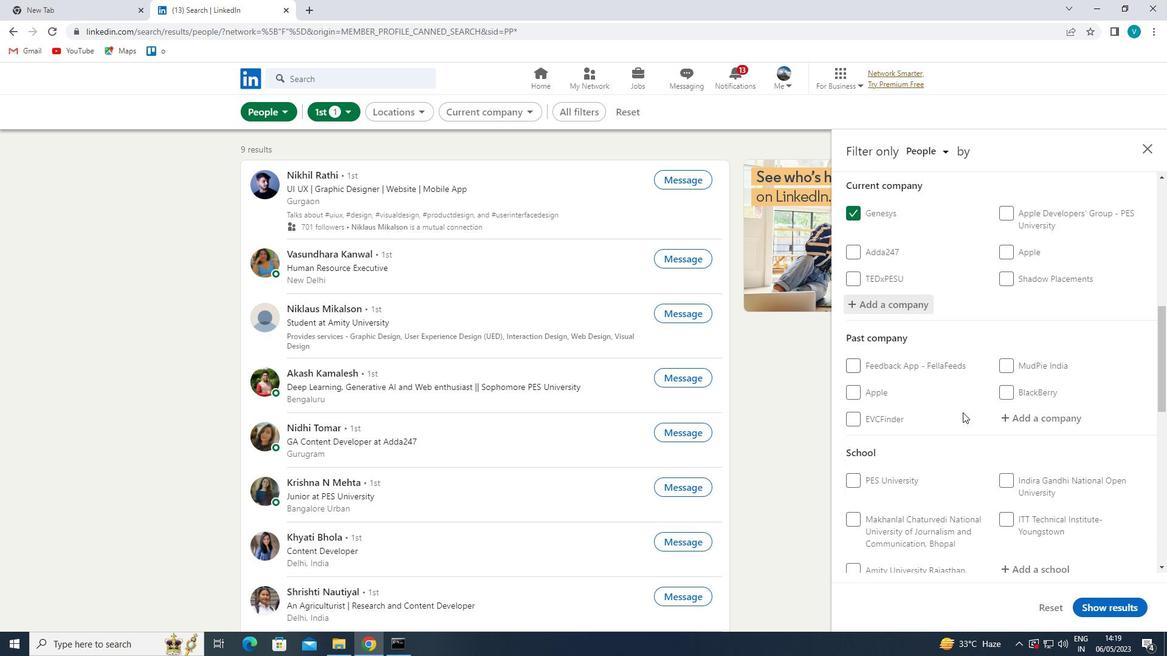 
Action: Mouse moved to (1049, 437)
Screenshot: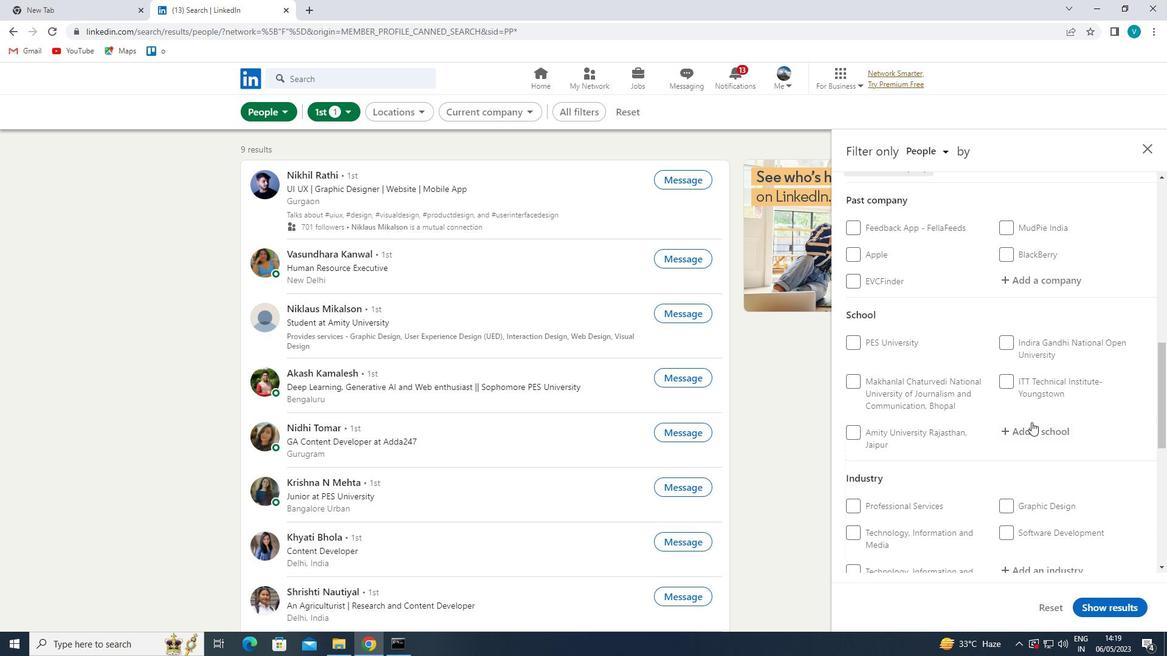 
Action: Mouse pressed left at (1049, 437)
Screenshot: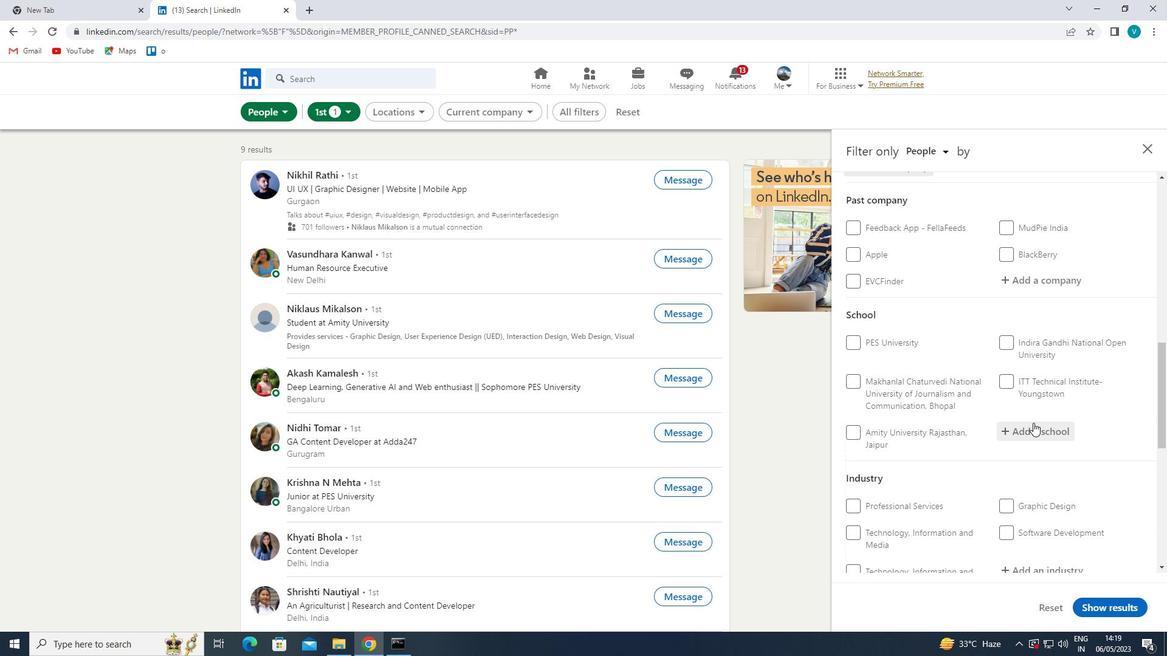 
Action: Mouse moved to (909, 471)
Screenshot: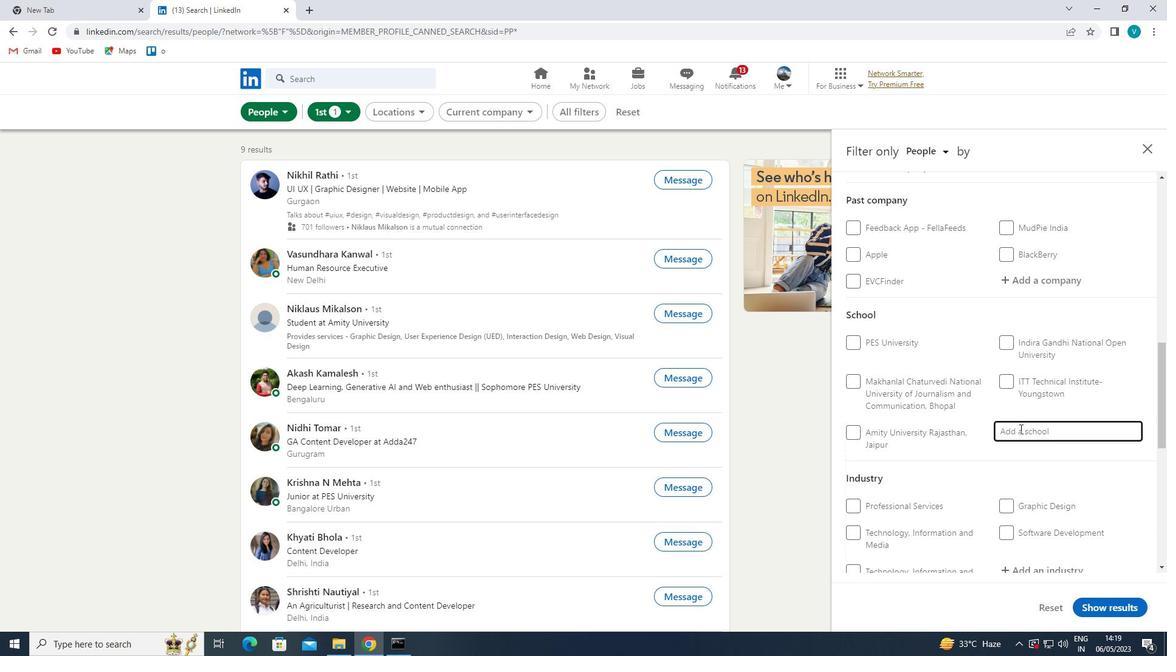 
Action: Key pressed <Key.shift>JSS<Key.space>
Screenshot: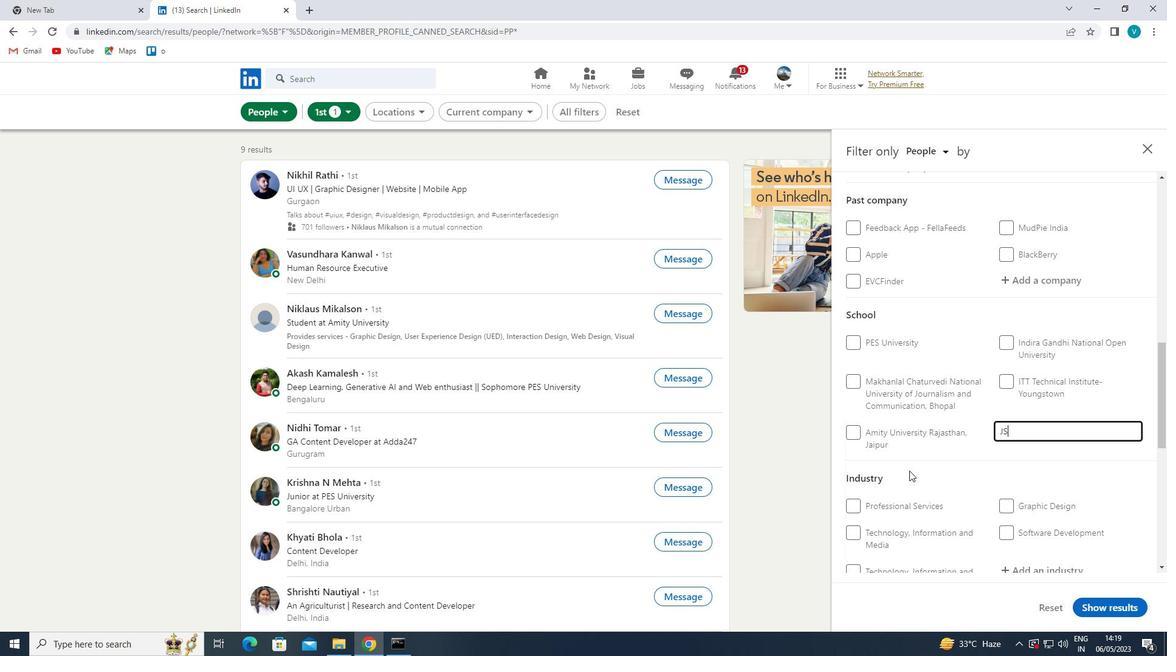 
Action: Mouse moved to (908, 471)
Screenshot: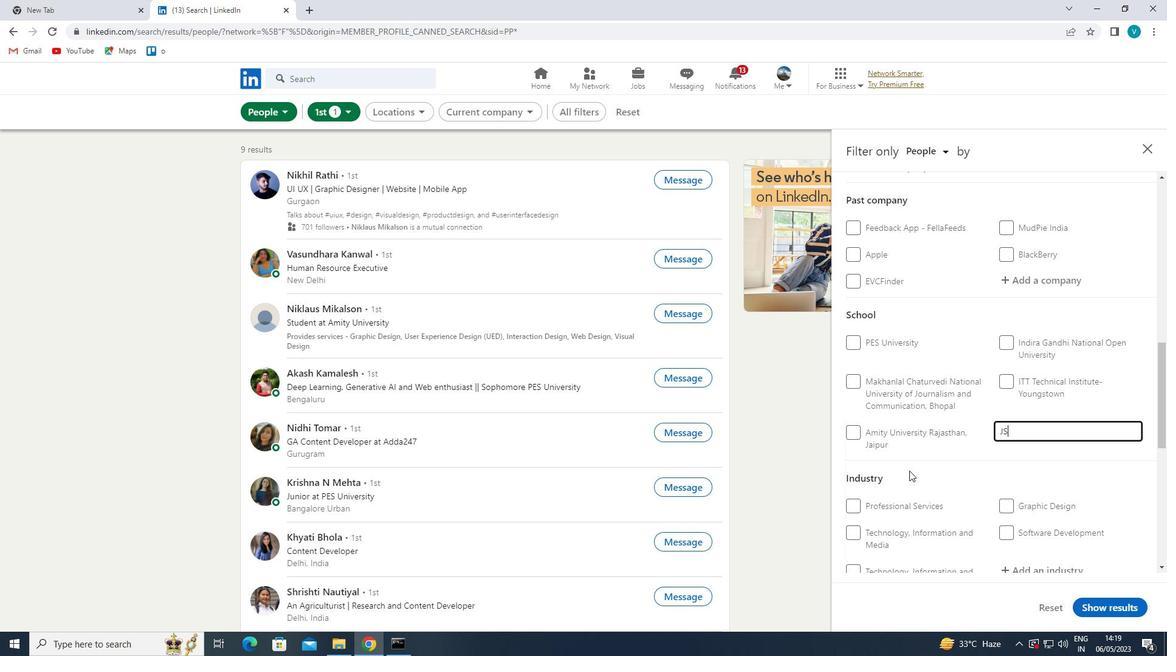 
Action: Key pressed <Key.shift>SC<Key.backspace><Key.shift>CIEN
Screenshot: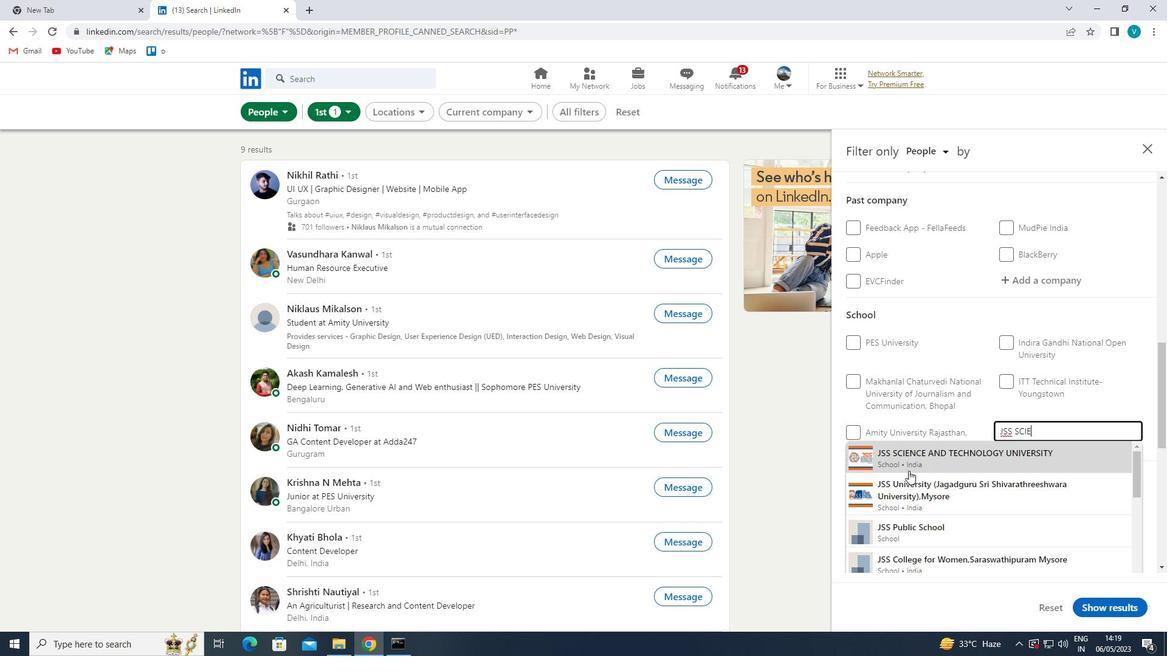 
Action: Mouse moved to (908, 471)
Screenshot: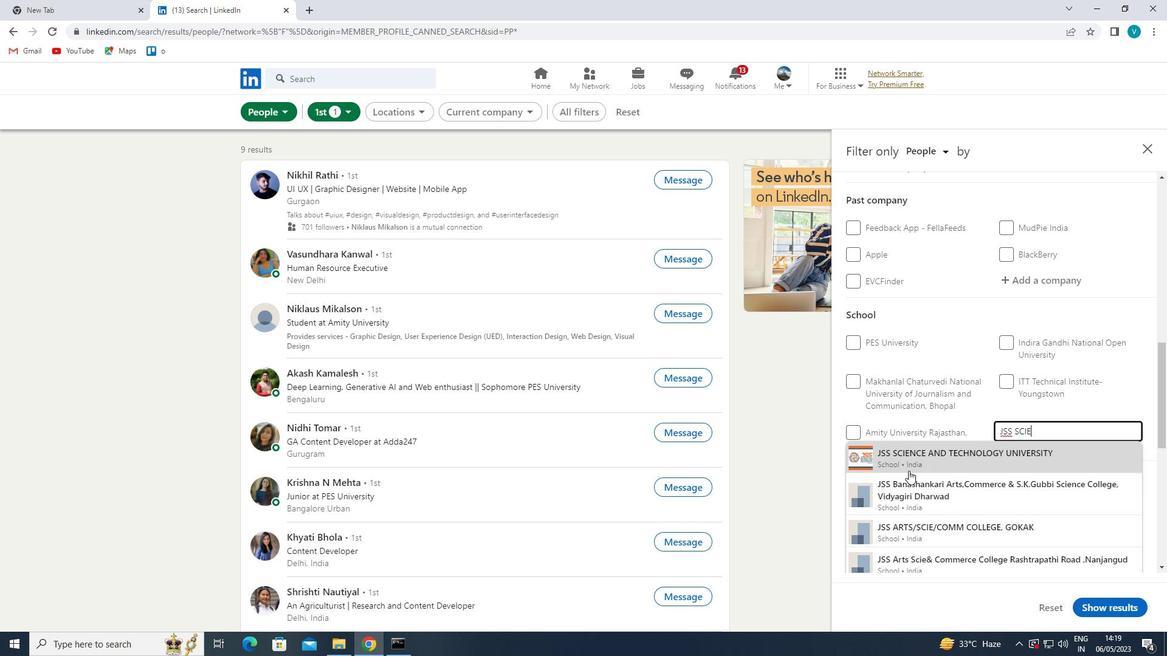 
Action: Key pressed CE<Key.space><Key.shift>AND<Key.space>
Screenshot: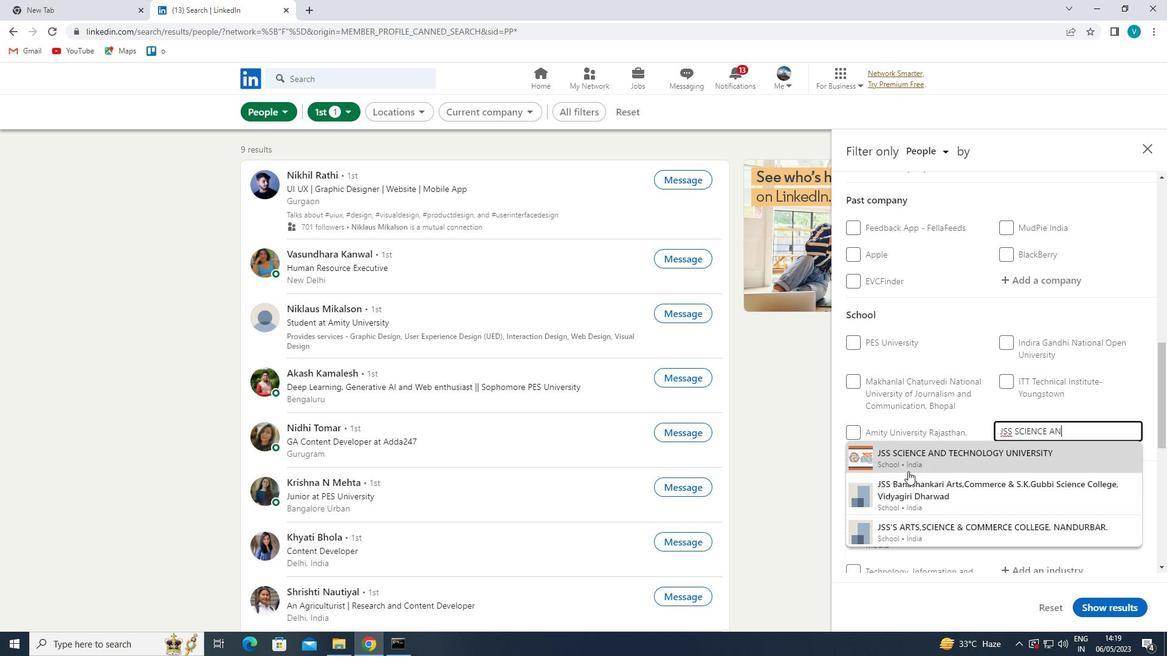 
Action: Mouse moved to (957, 448)
Screenshot: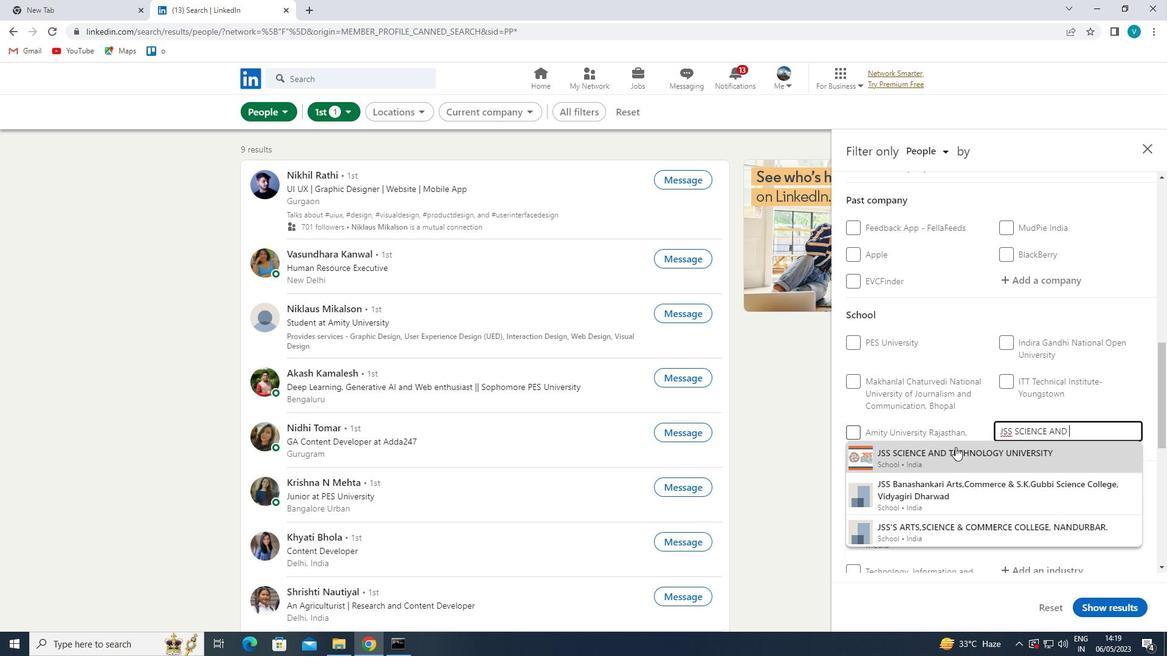 
Action: Mouse pressed left at (957, 448)
Screenshot: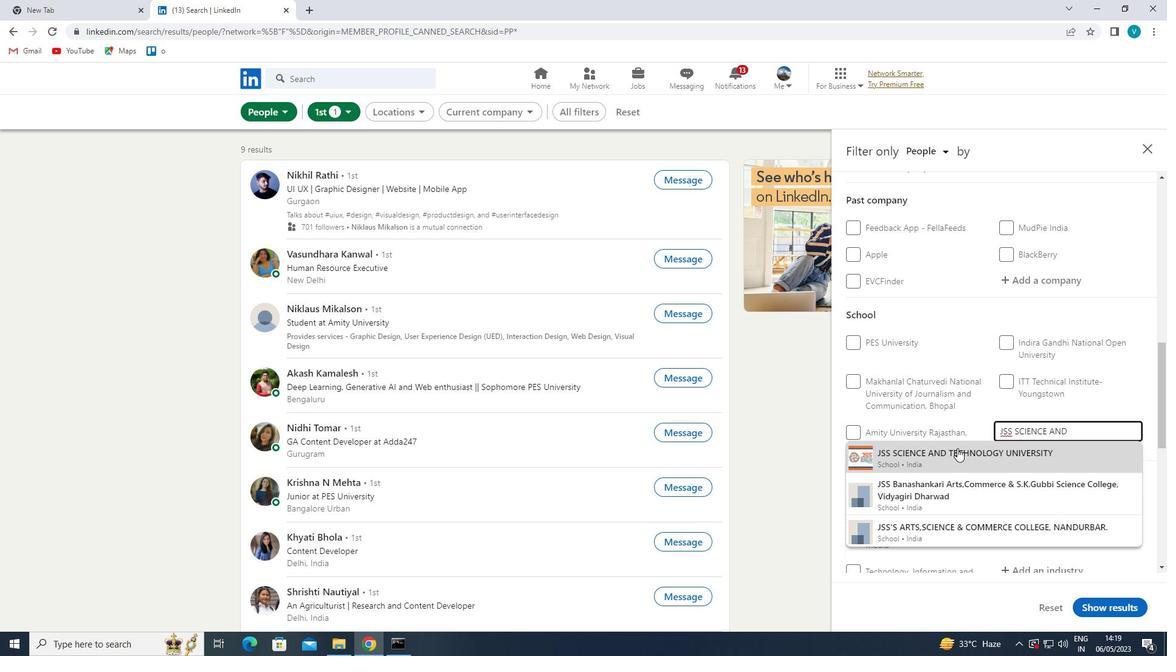 
Action: Mouse moved to (1002, 470)
Screenshot: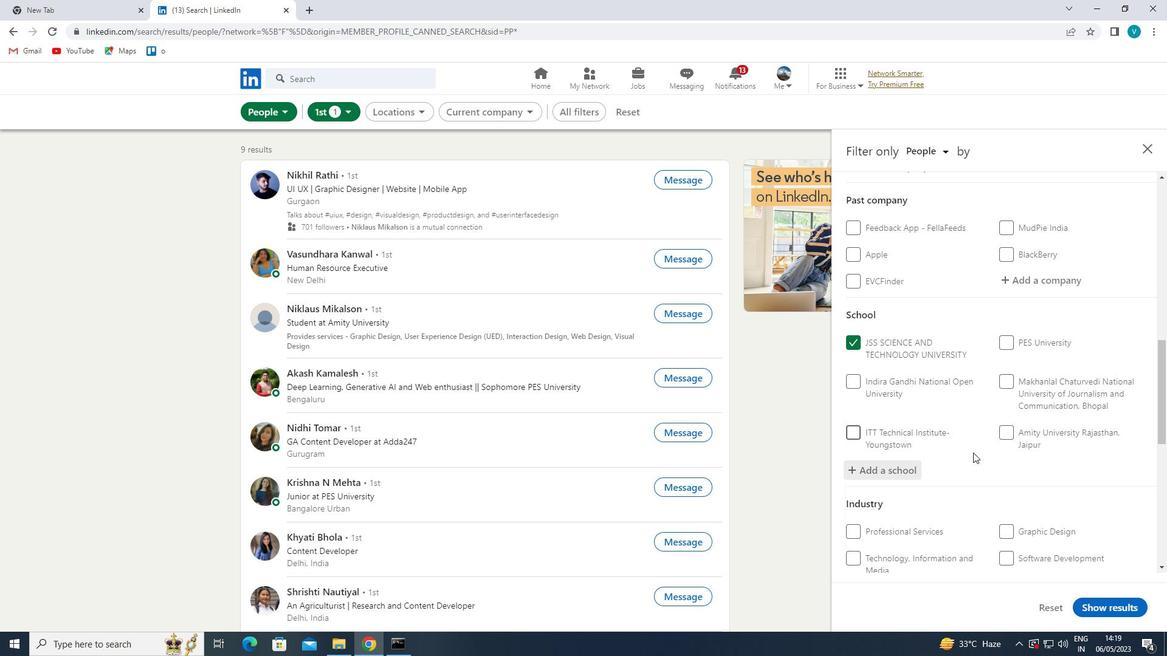 
Action: Mouse scrolled (1002, 469) with delta (0, 0)
Screenshot: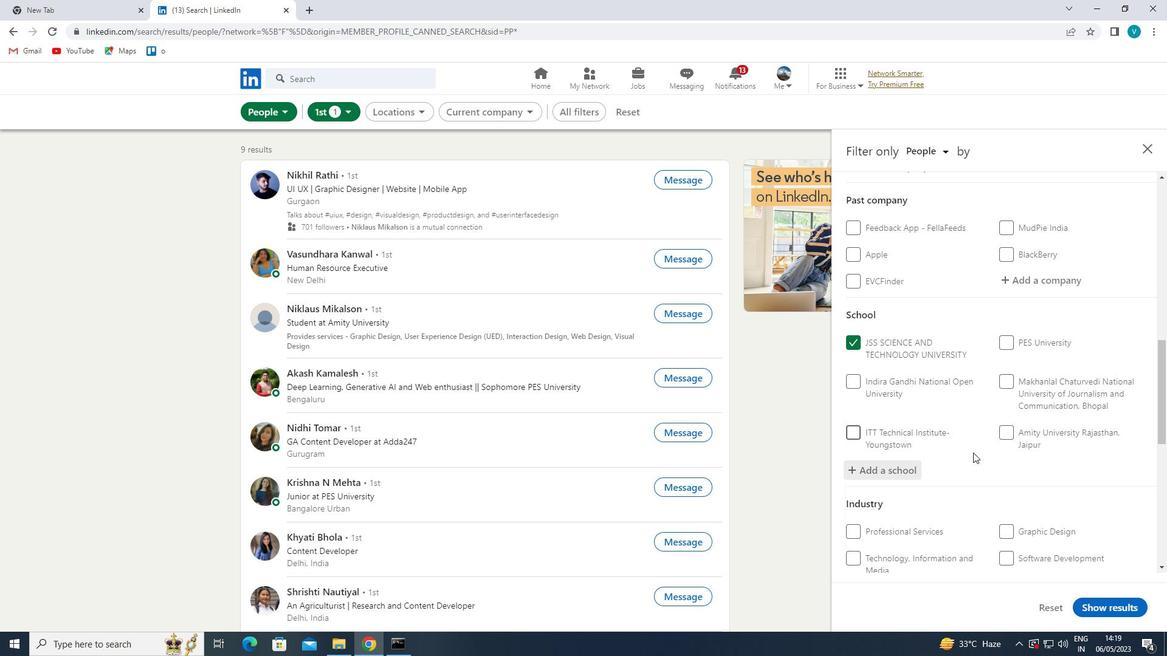 
Action: Mouse moved to (1019, 482)
Screenshot: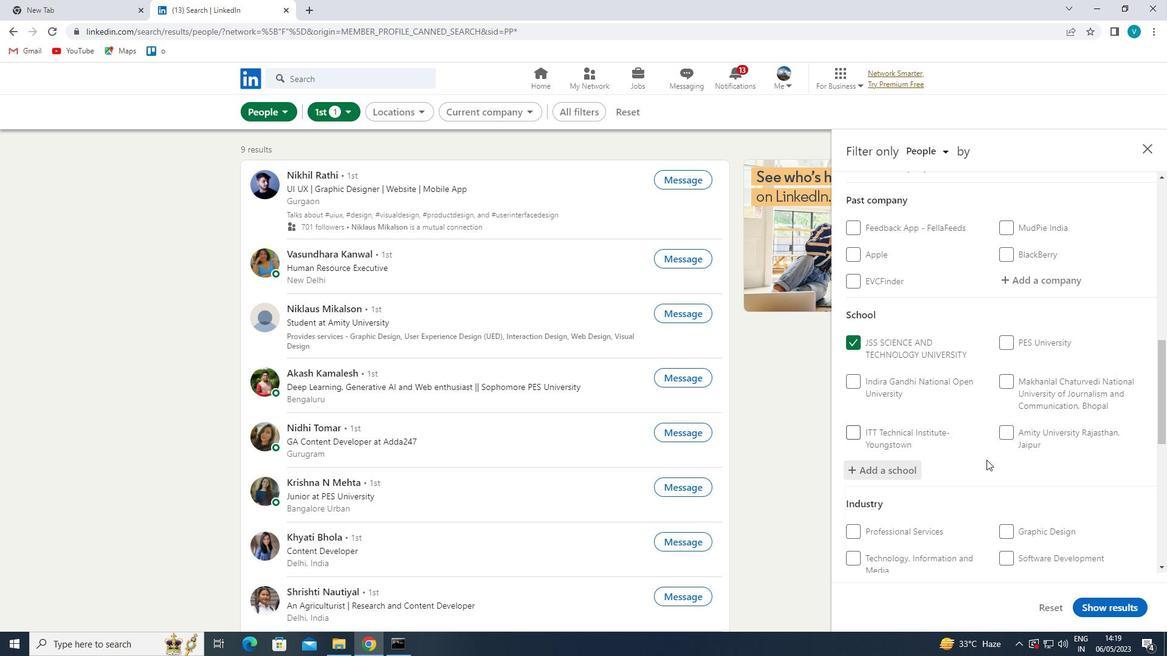 
Action: Mouse scrolled (1019, 481) with delta (0, 0)
Screenshot: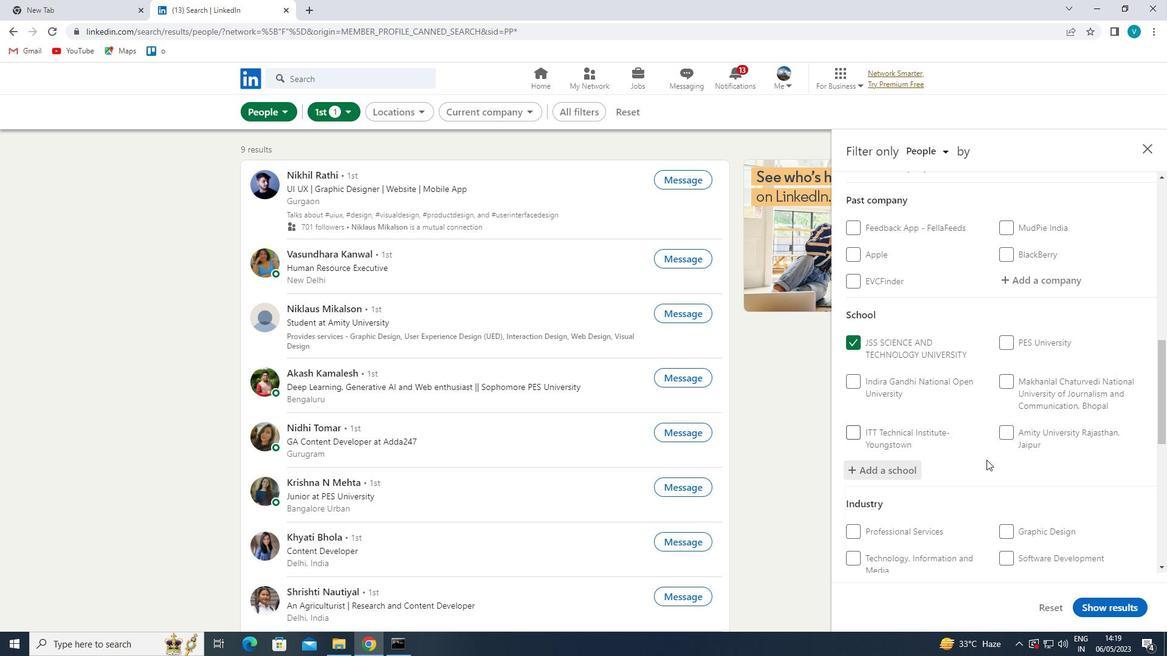 
Action: Mouse moved to (1021, 482)
Screenshot: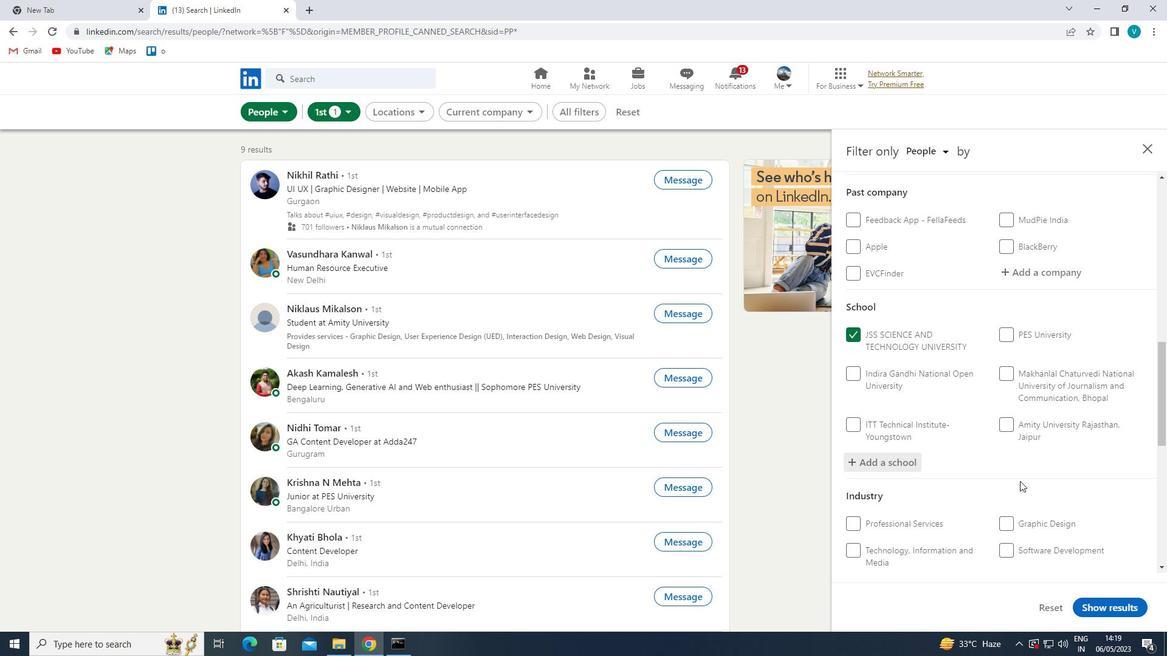 
Action: Mouse scrolled (1021, 482) with delta (0, 0)
Screenshot: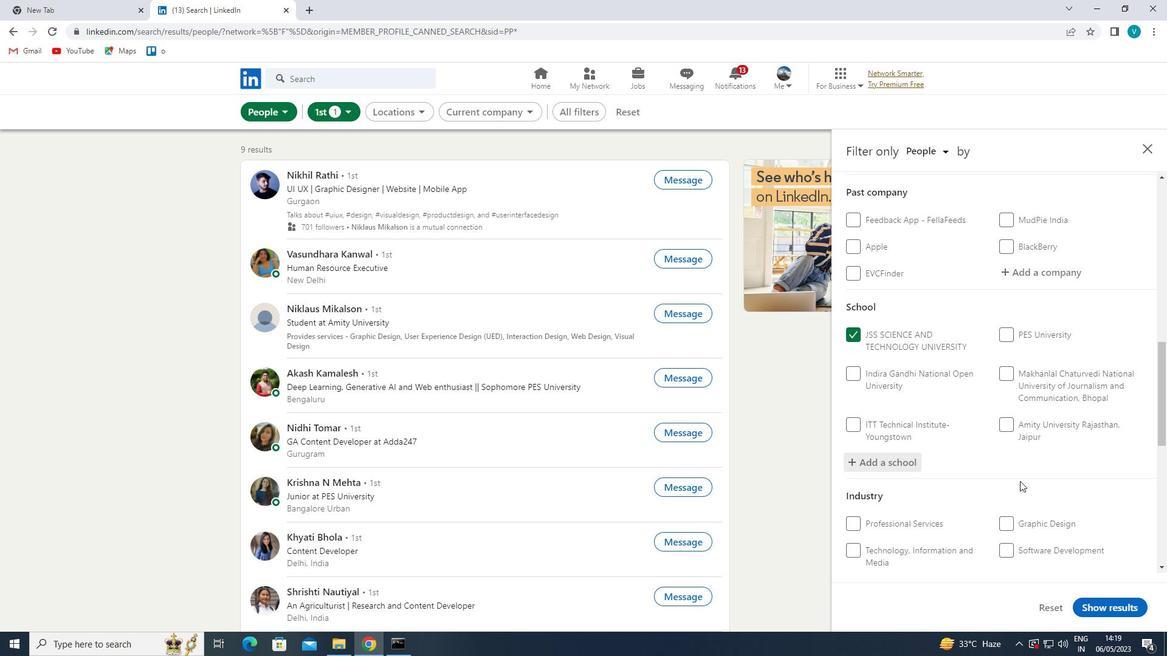 
Action: Mouse moved to (1042, 418)
Screenshot: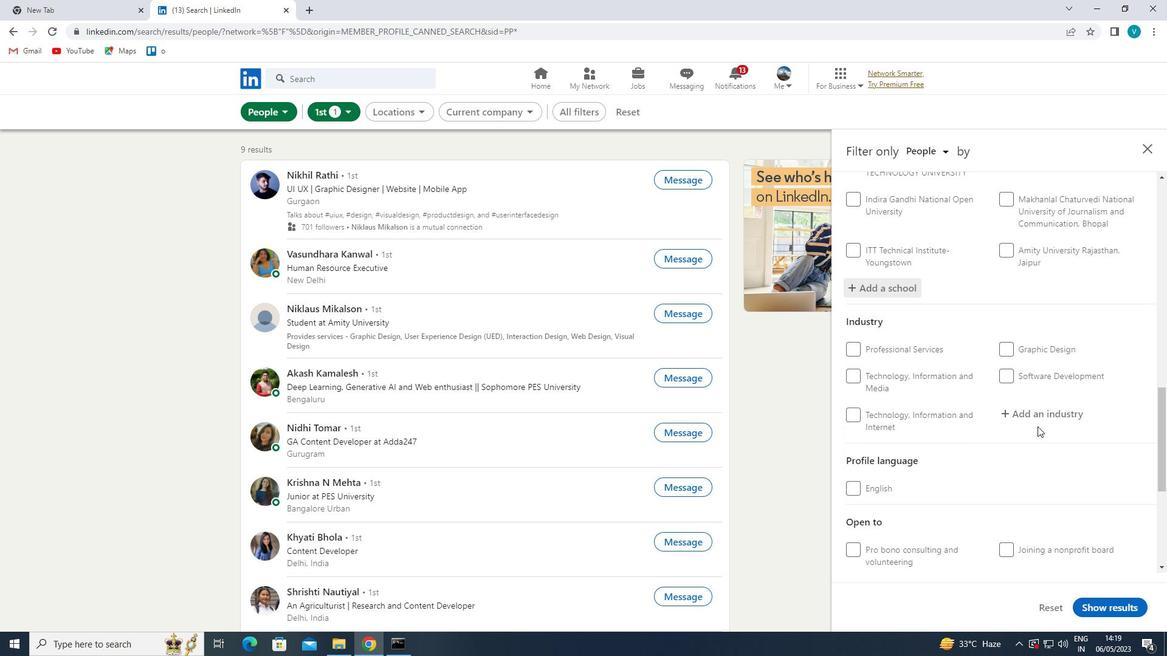 
Action: Mouse pressed left at (1042, 418)
Screenshot: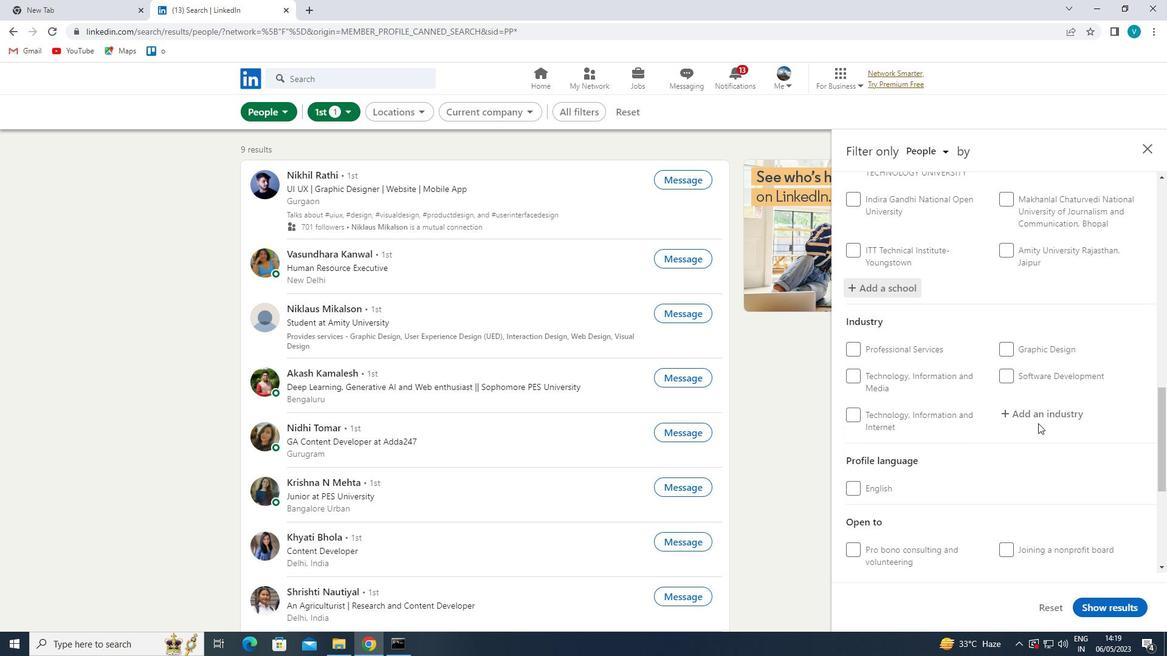 
Action: Mouse moved to (884, 335)
Screenshot: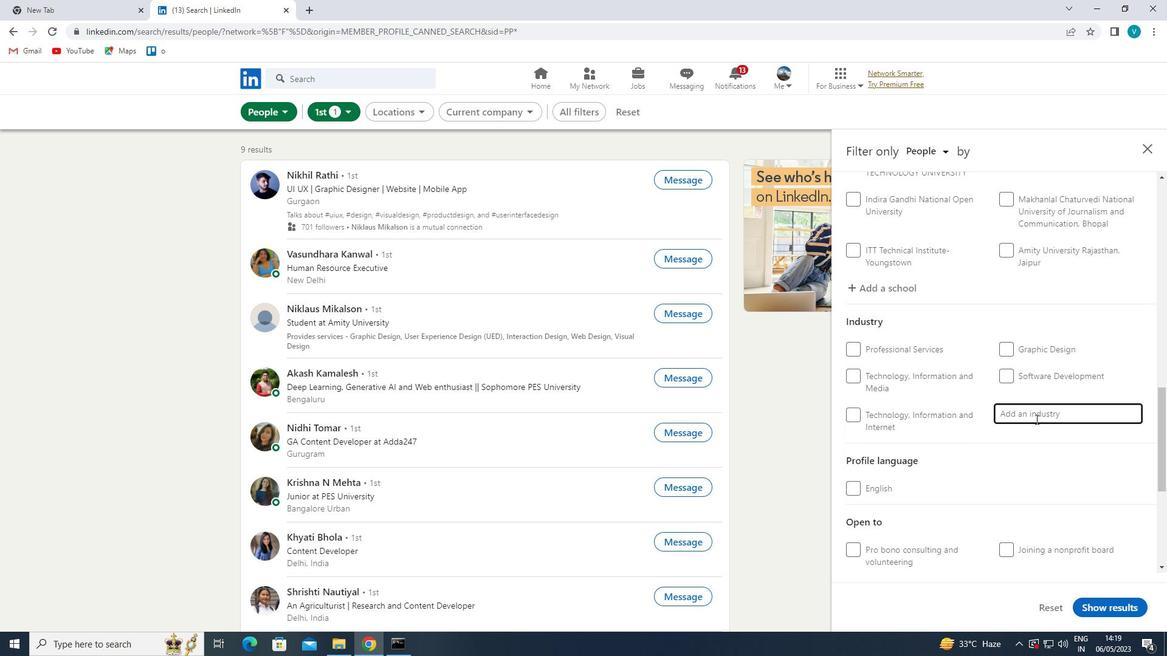 
Action: Key pressed <Key.shift>ONLINE<Key.space>
Screenshot: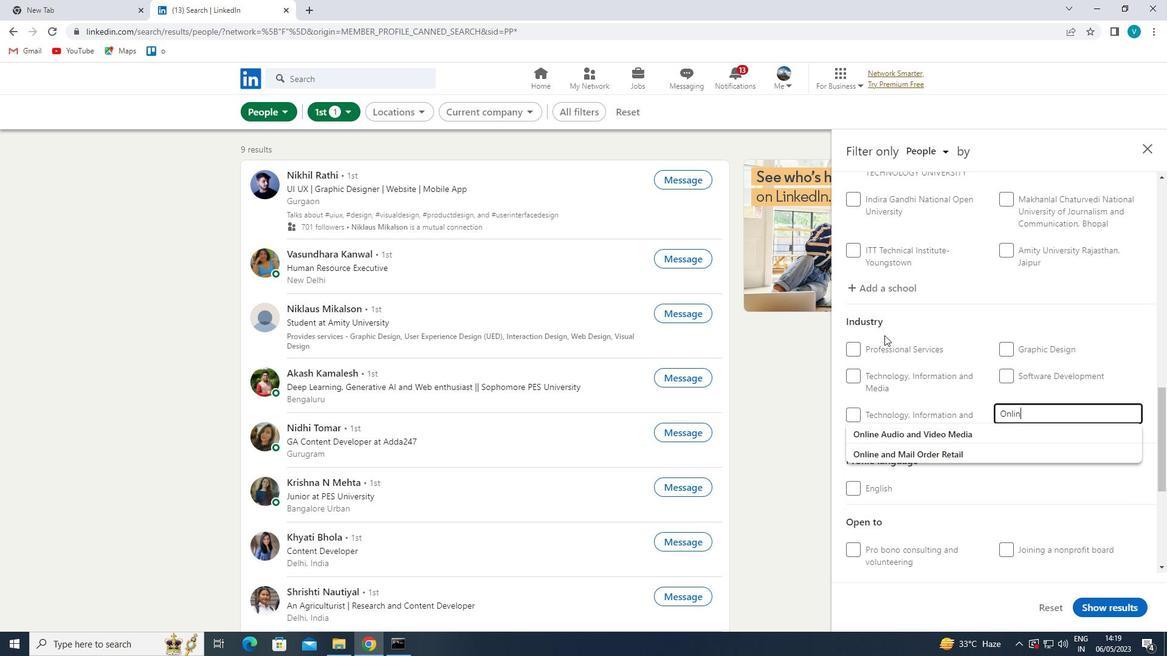 
Action: Mouse moved to (974, 437)
Screenshot: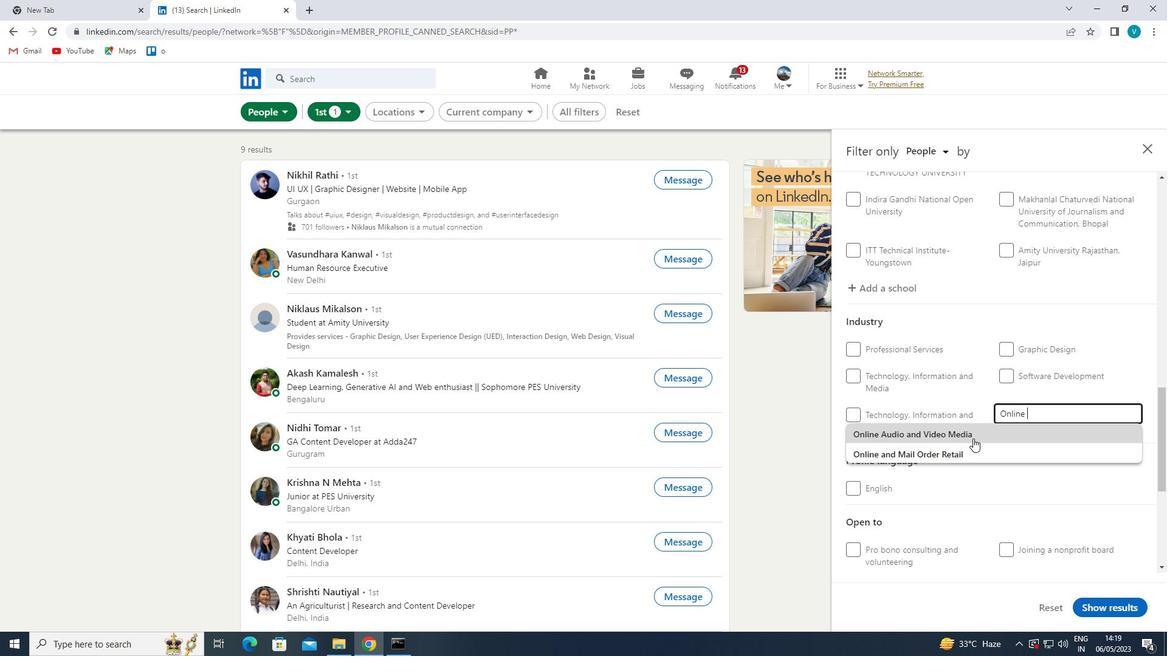 
Action: Mouse pressed left at (974, 437)
Screenshot: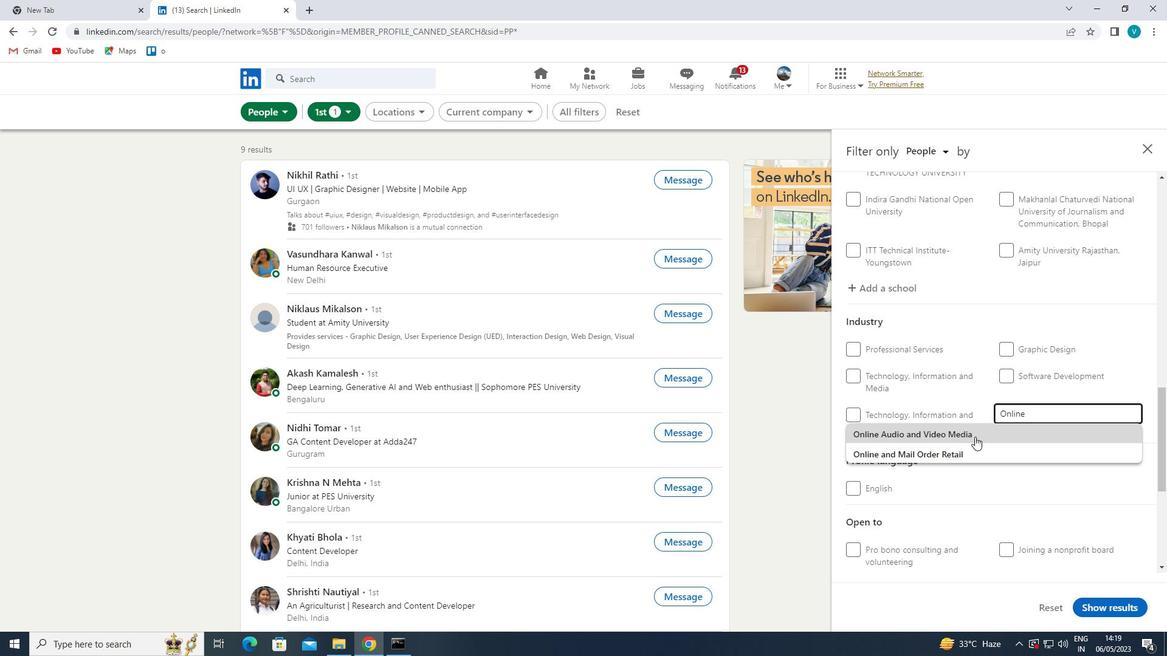 
Action: Mouse scrolled (974, 436) with delta (0, 0)
Screenshot: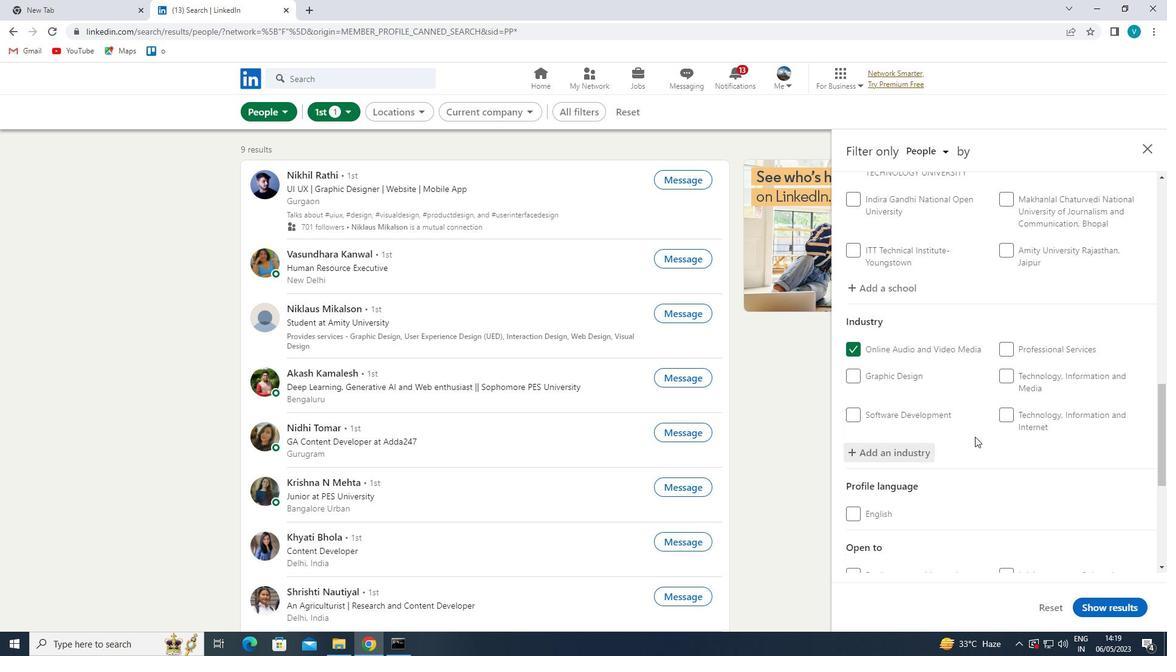 
Action: Mouse scrolled (974, 436) with delta (0, 0)
Screenshot: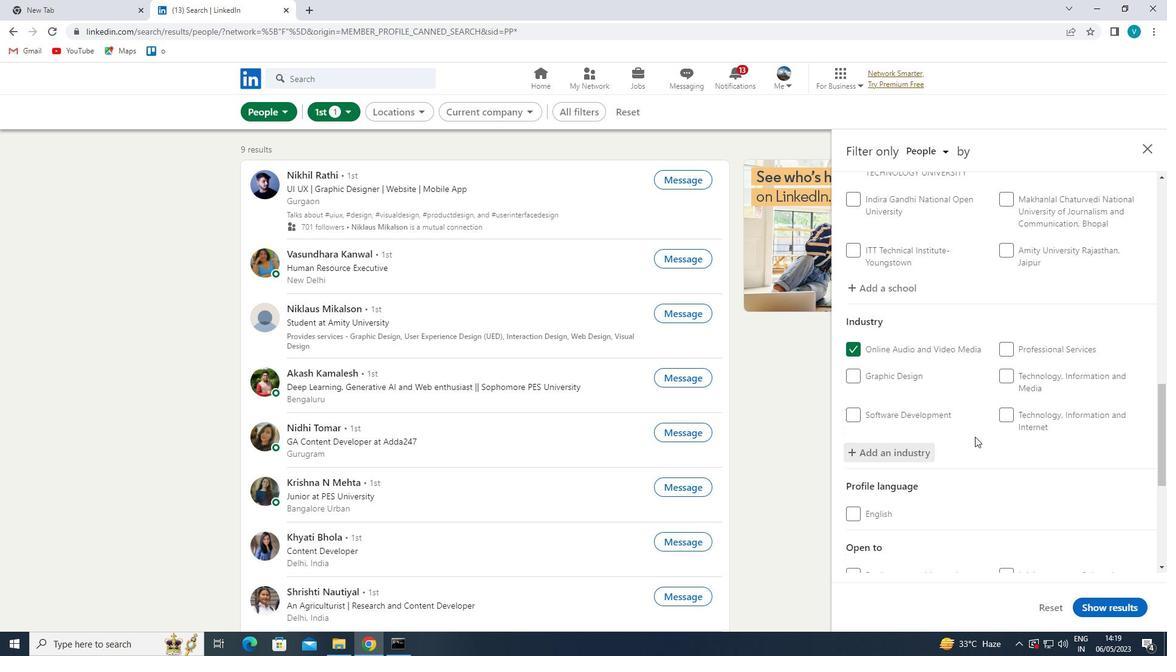 
Action: Mouse scrolled (974, 436) with delta (0, 0)
Screenshot: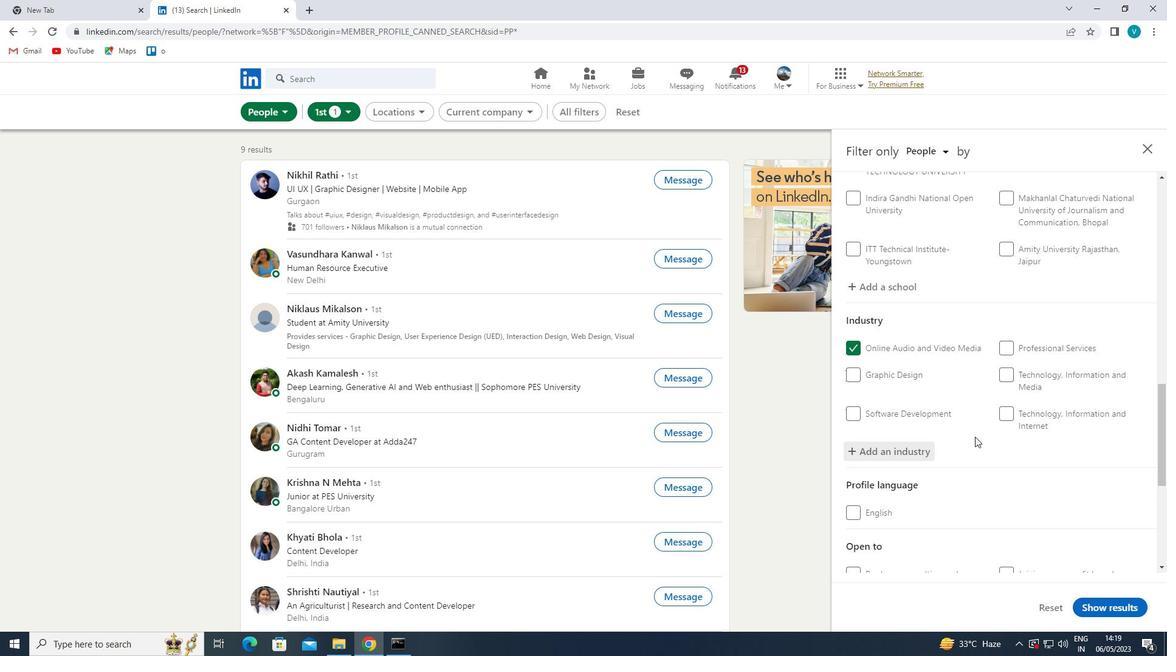 
Action: Mouse scrolled (974, 436) with delta (0, 0)
Screenshot: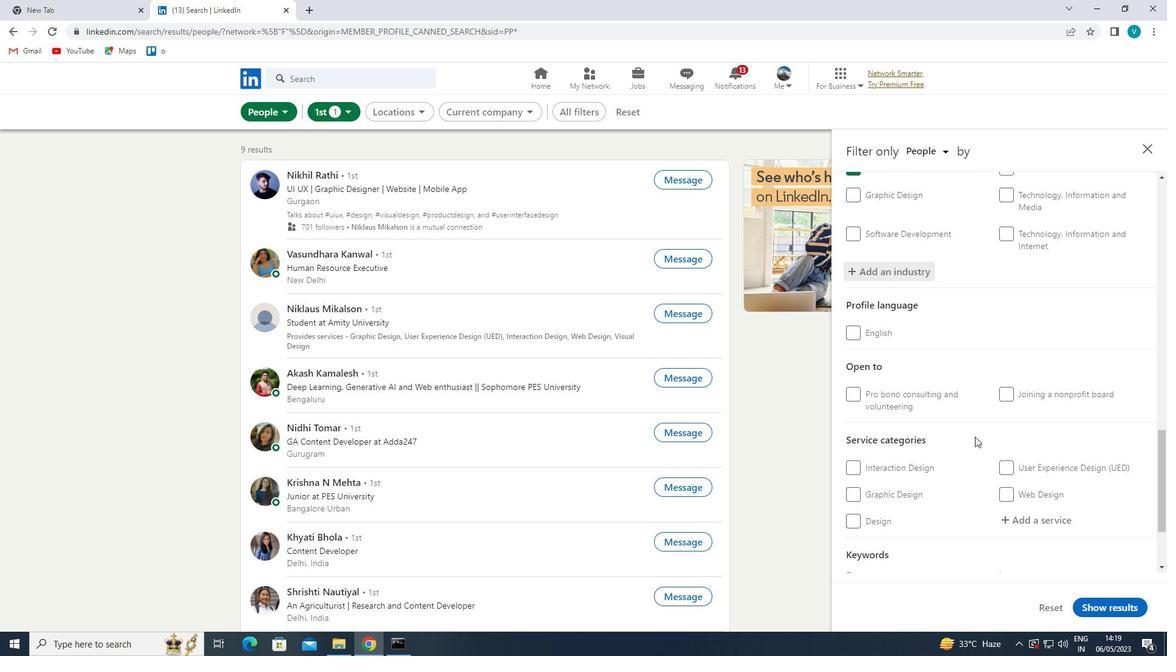 
Action: Mouse moved to (1049, 454)
Screenshot: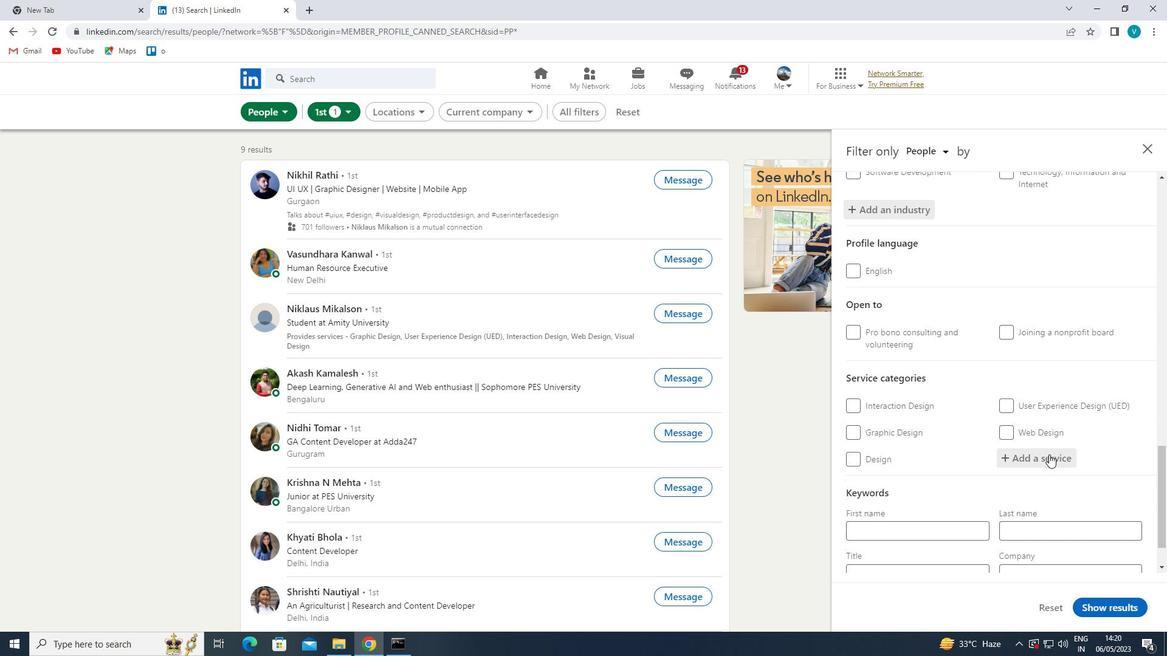 
Action: Mouse pressed left at (1049, 454)
Screenshot: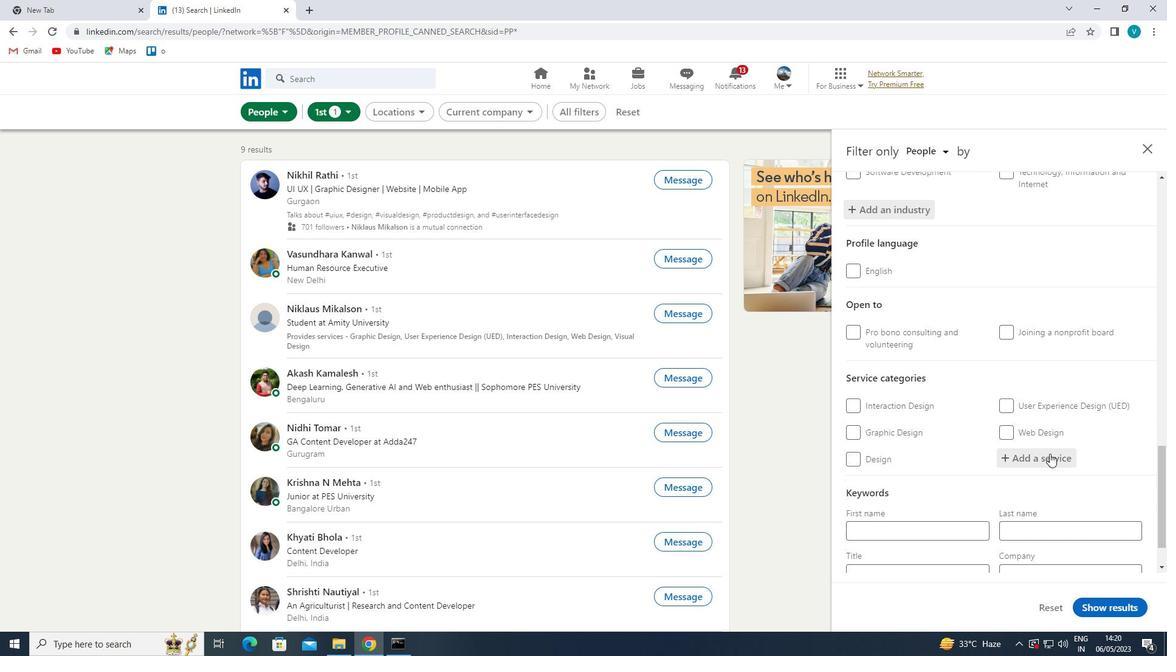 
Action: Mouse moved to (1050, 453)
Screenshot: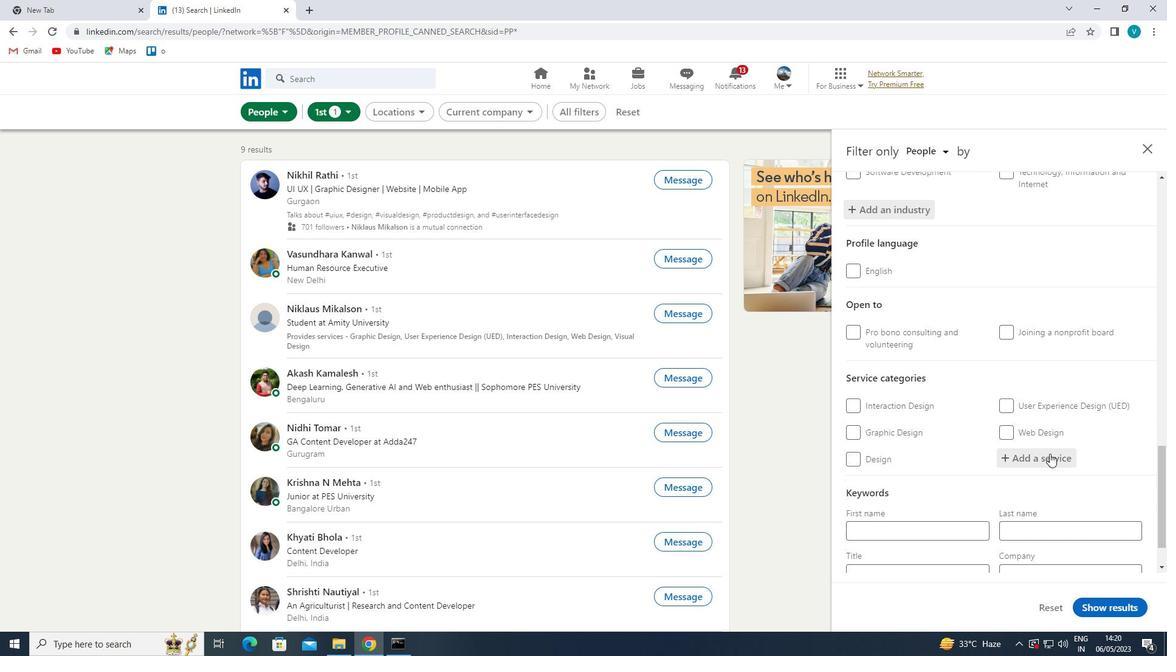 
Action: Key pressed <Key.shift><Key.shift><Key.shift>FILING
Screenshot: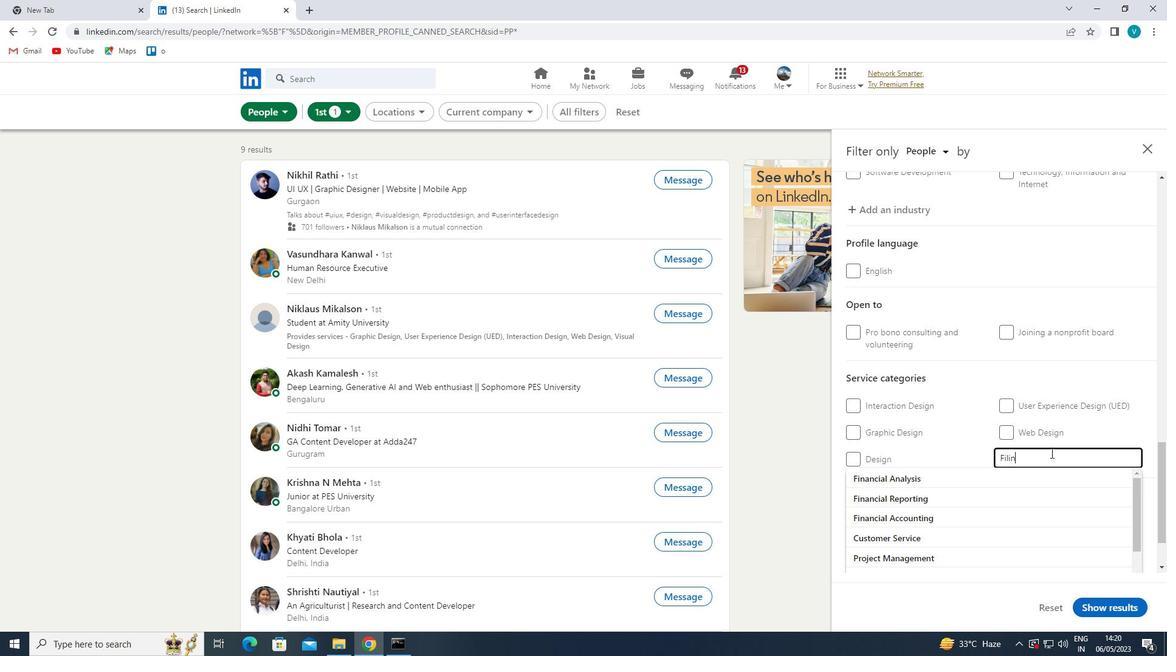
Action: Mouse moved to (940, 483)
Screenshot: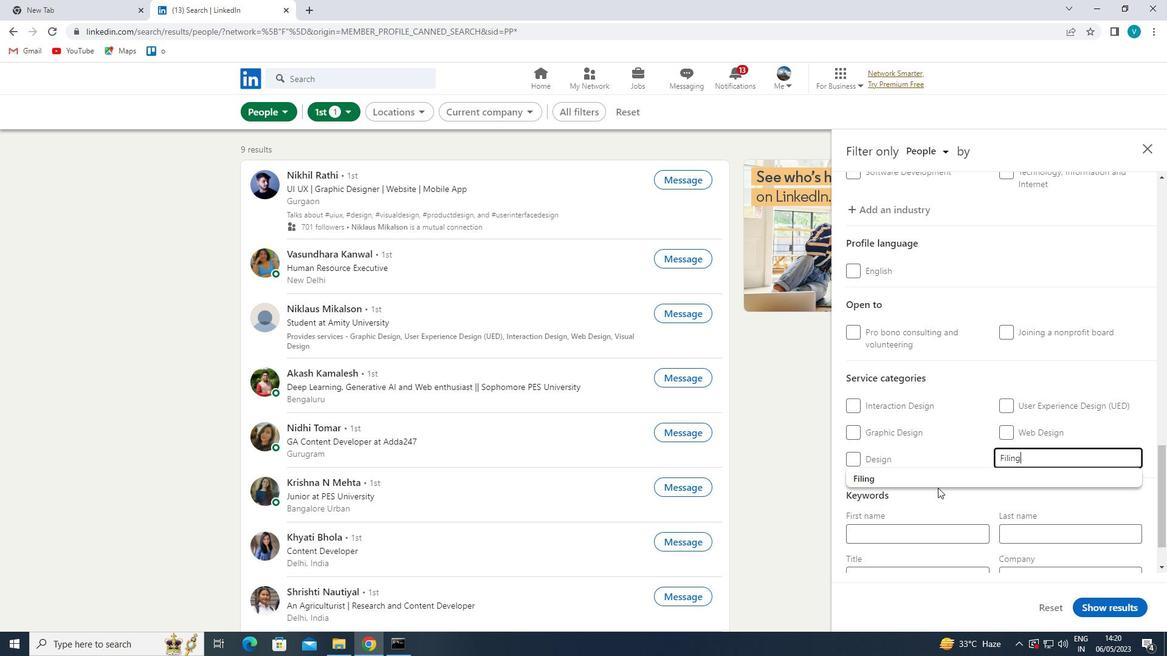 
Action: Mouse pressed left at (940, 483)
Screenshot: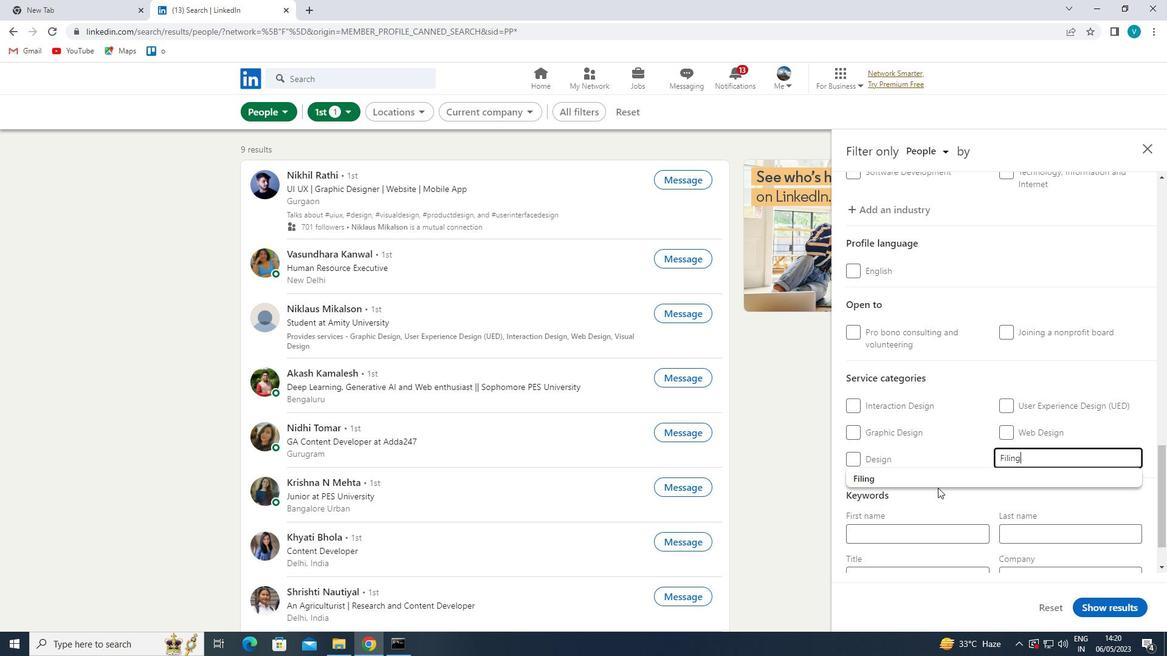 
Action: Mouse scrolled (940, 482) with delta (0, 0)
Screenshot: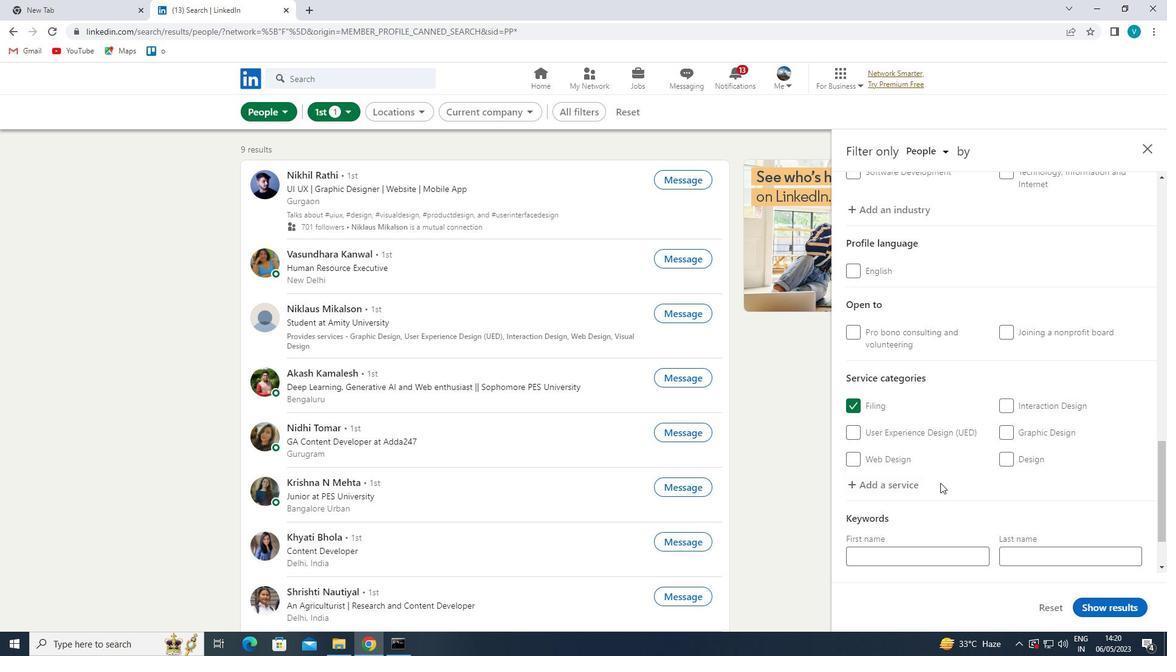 
Action: Mouse scrolled (940, 482) with delta (0, 0)
Screenshot: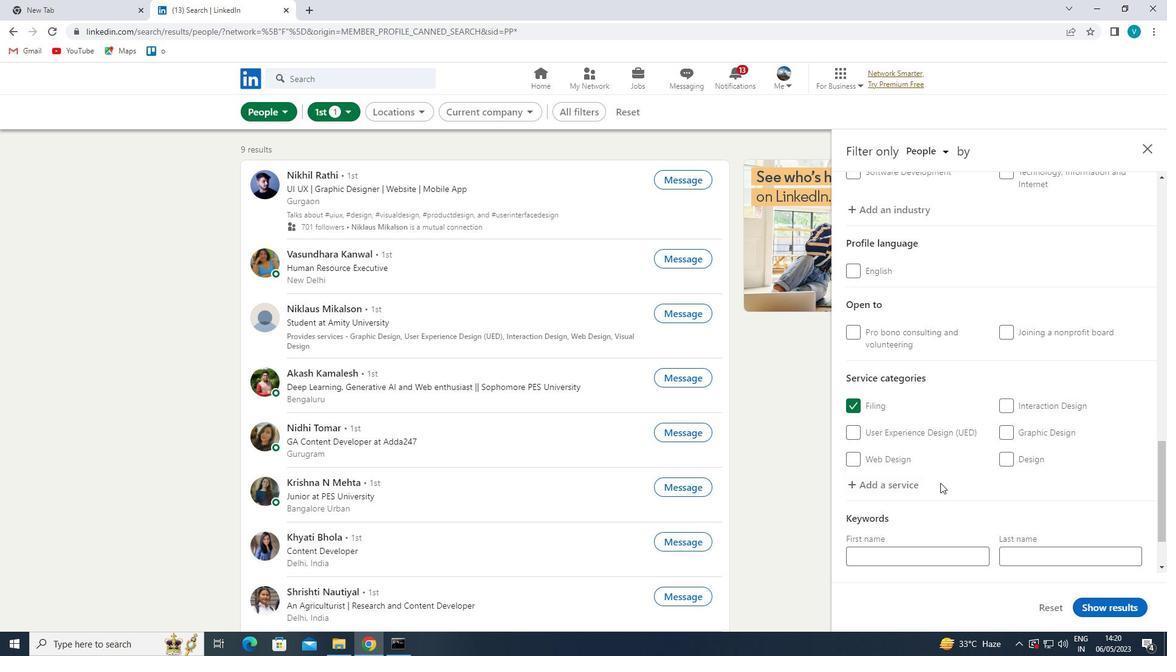 
Action: Mouse scrolled (940, 482) with delta (0, 0)
Screenshot: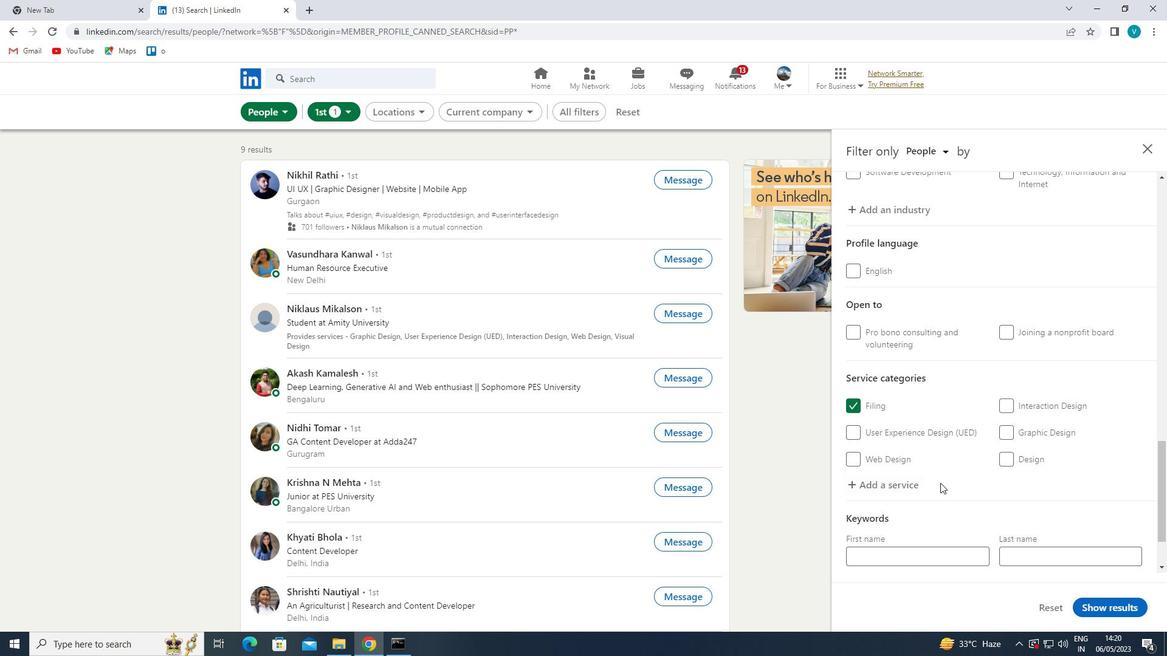 
Action: Mouse moved to (928, 505)
Screenshot: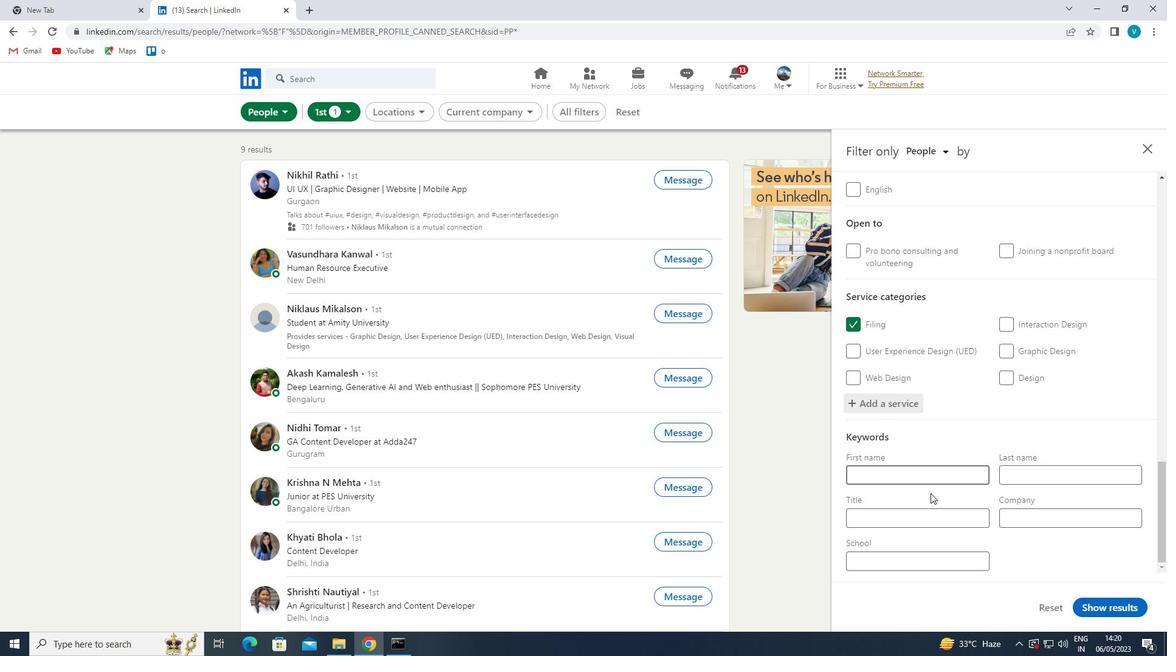 
Action: Mouse pressed left at (928, 505)
Screenshot: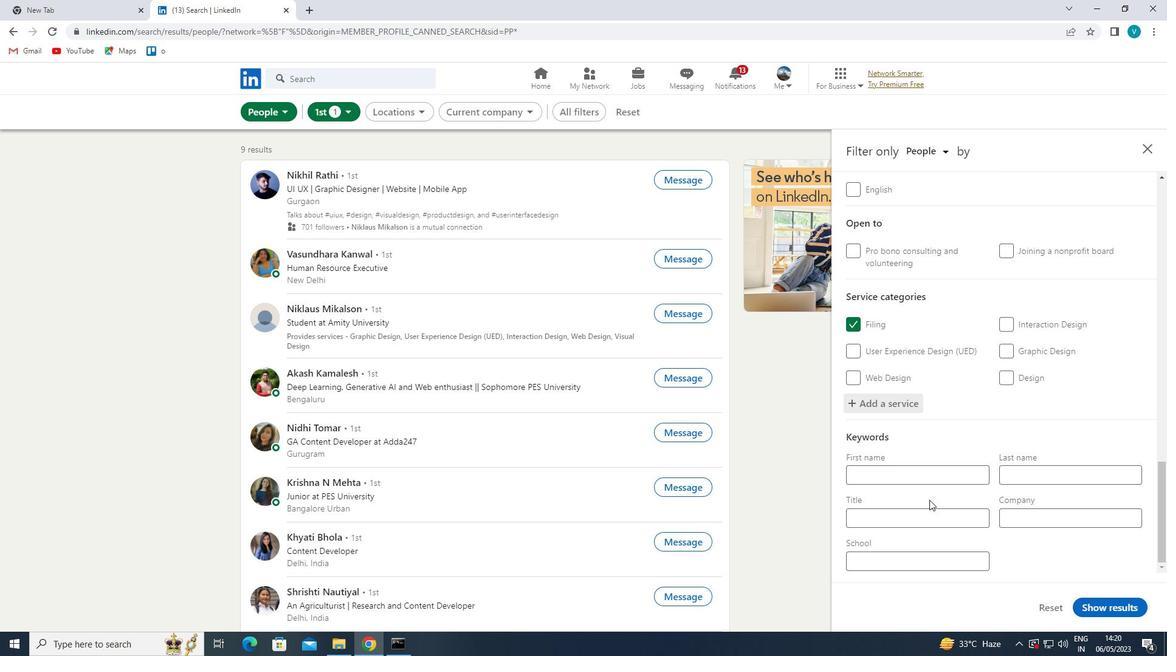 
Action: Mouse moved to (928, 505)
Screenshot: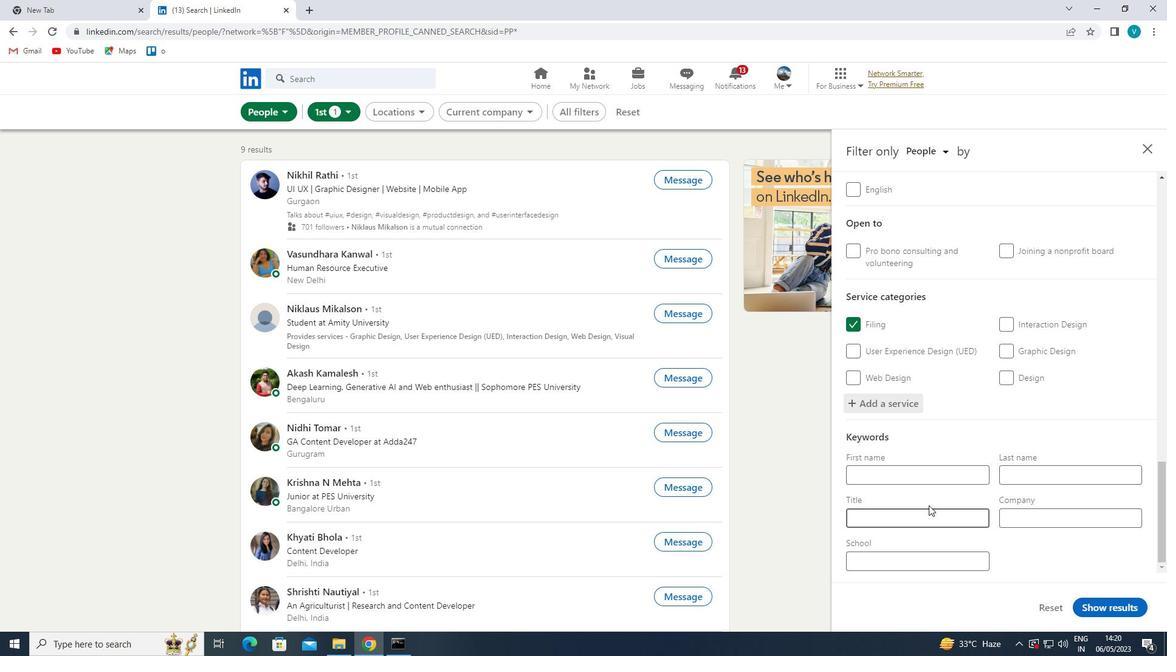 
Action: Key pressed <Key.shift><Key.shift><Key.shift><Key.shift><Key.shift><Key.shift><Key.shift>BARISTA
Screenshot: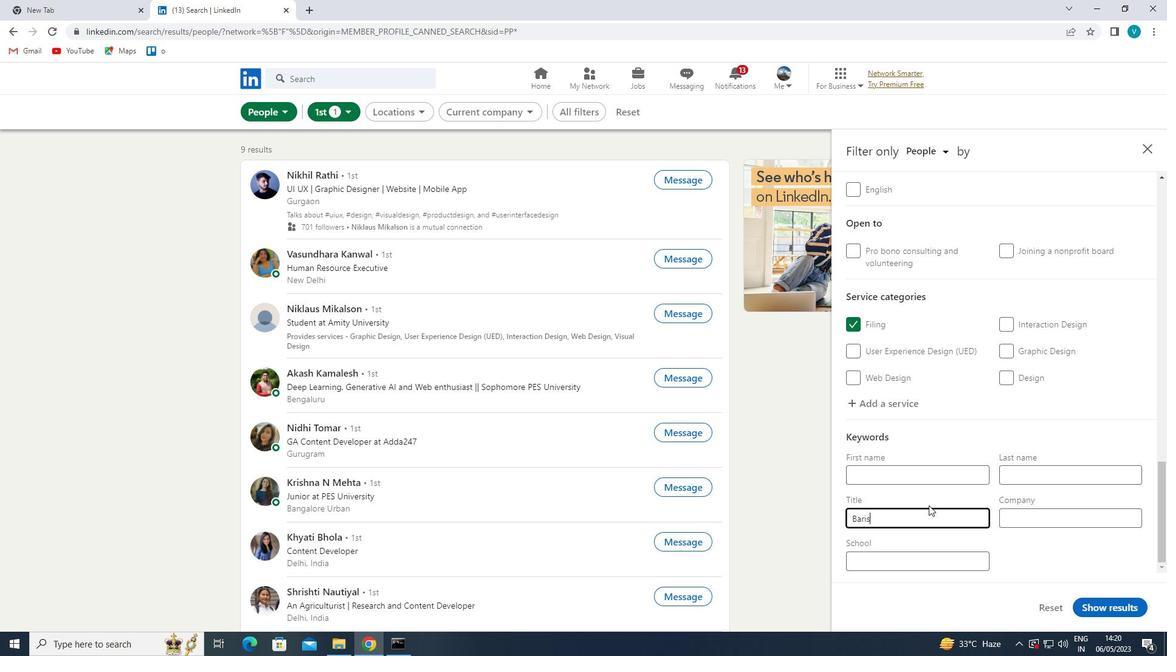 
Action: Mouse moved to (1109, 607)
Screenshot: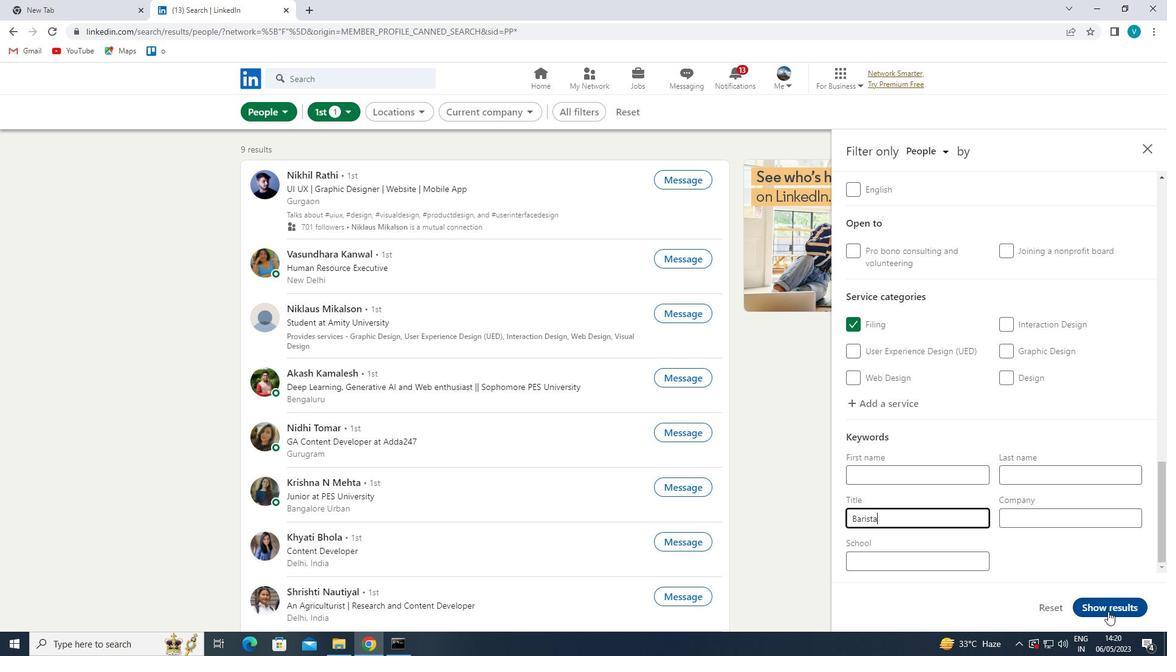 
Action: Mouse pressed left at (1109, 607)
Screenshot: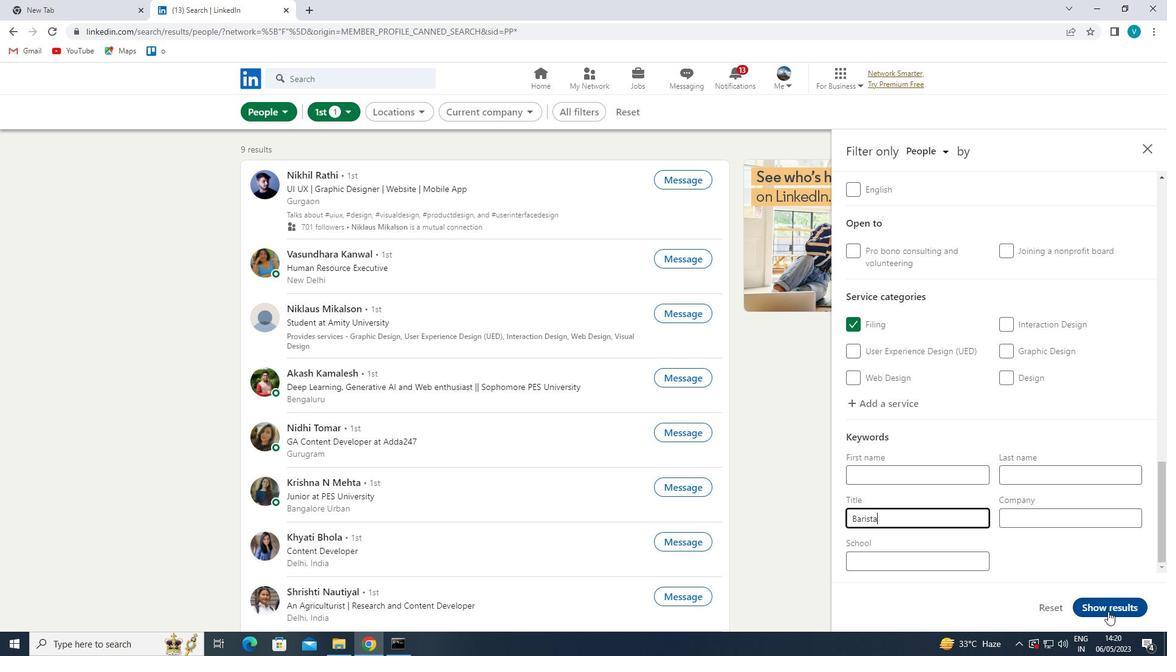 
Action: Mouse moved to (1041, 568)
Screenshot: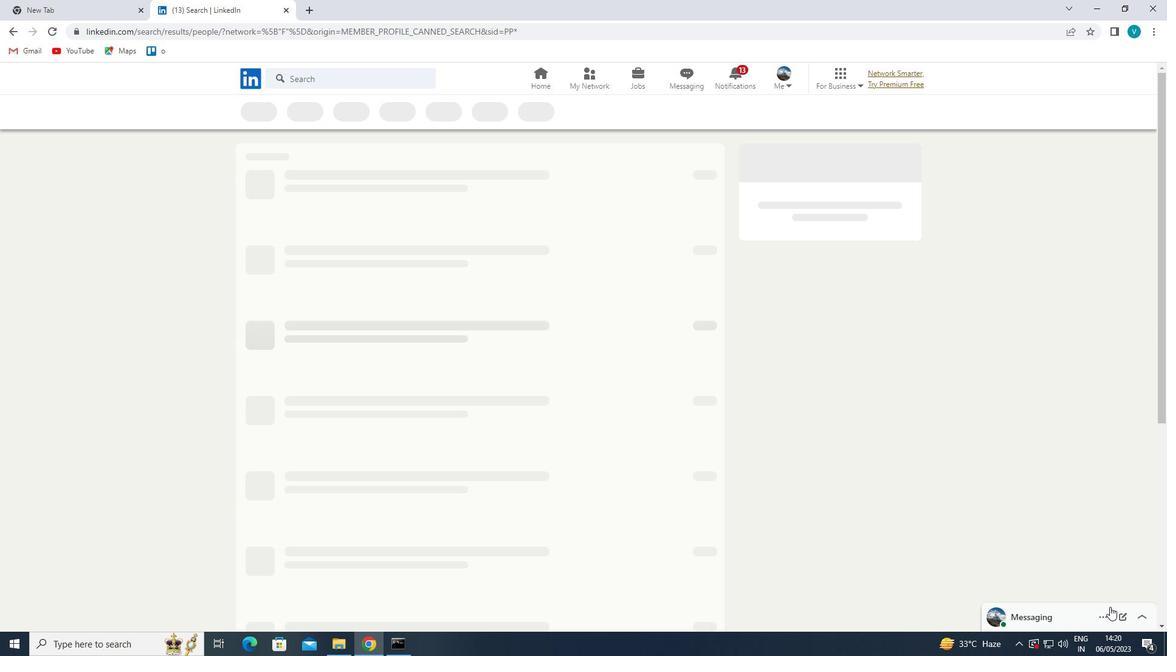
